 Task: Create a due date automation trigger when advanced on, on the tuesday of the week before a card is due add dates not starting next month at 11:00 AM.
Action: Mouse moved to (1397, 117)
Screenshot: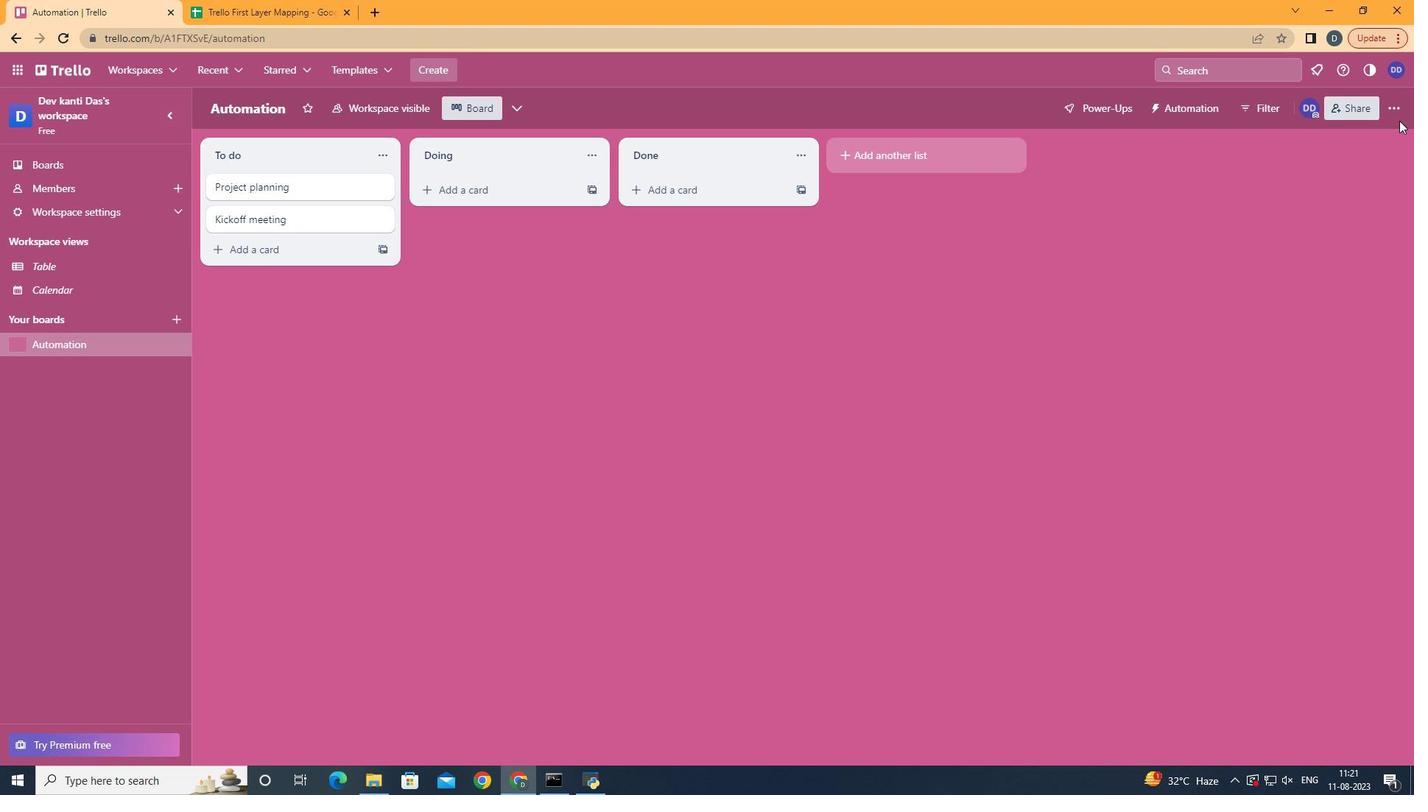 
Action: Mouse pressed left at (1397, 117)
Screenshot: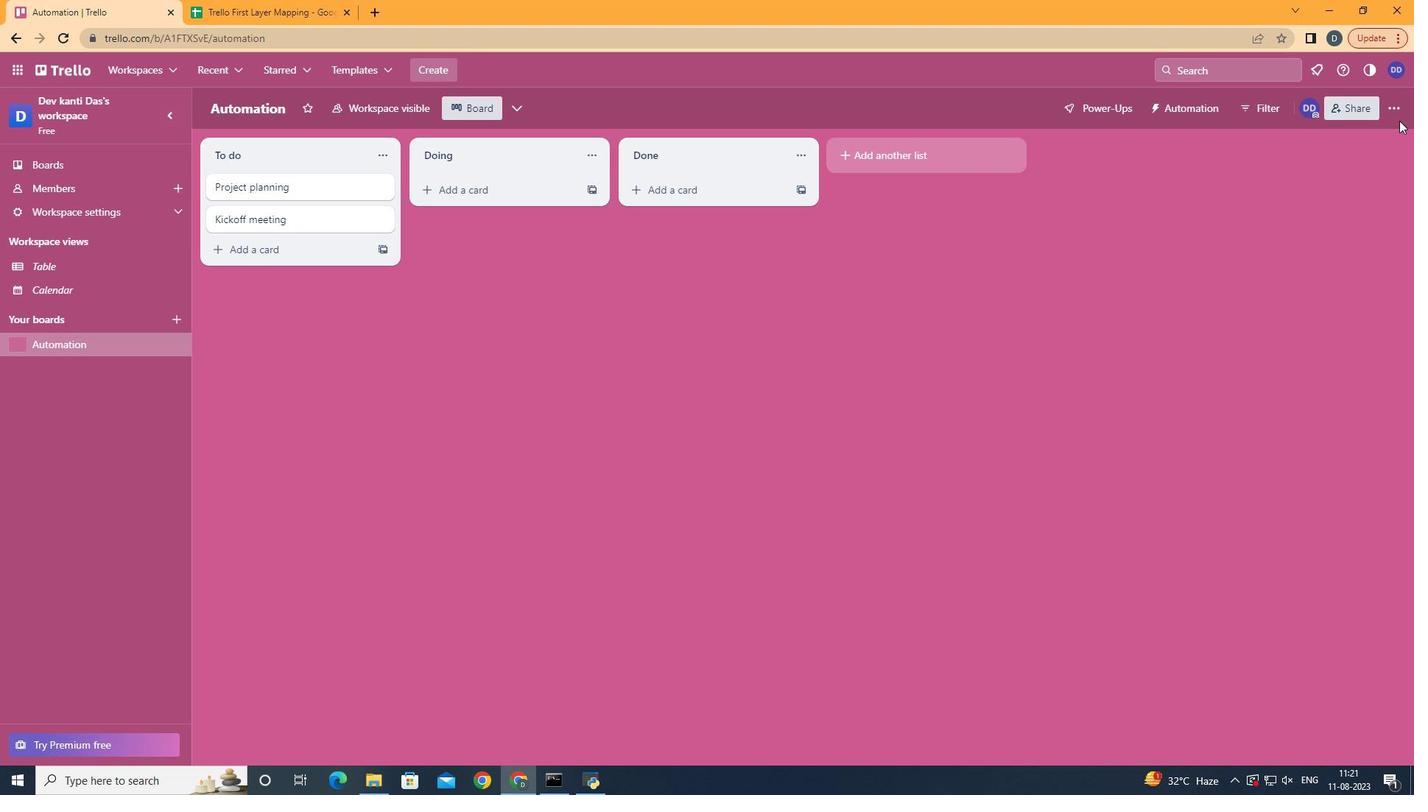 
Action: Mouse moved to (1397, 106)
Screenshot: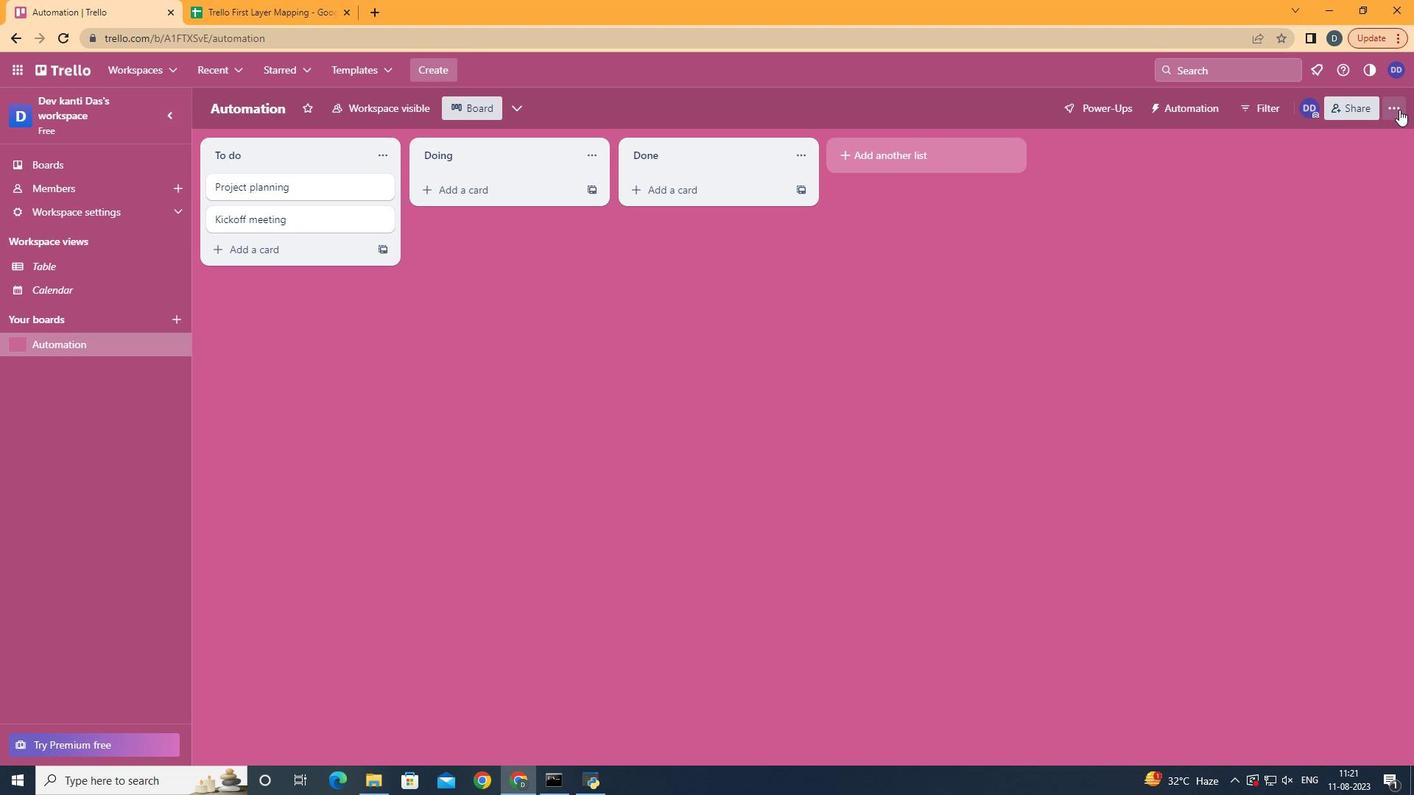 
Action: Mouse pressed left at (1397, 106)
Screenshot: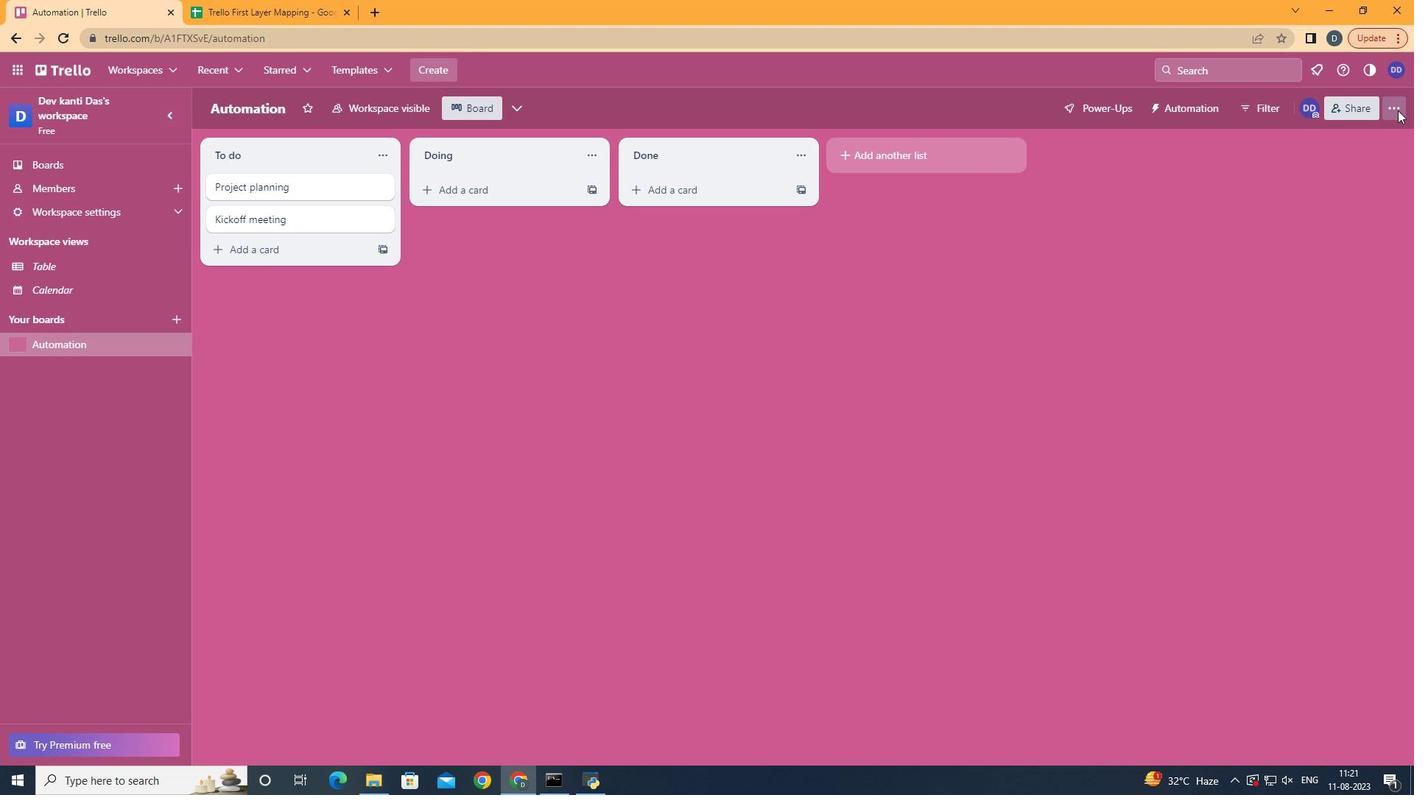 
Action: Mouse moved to (1292, 301)
Screenshot: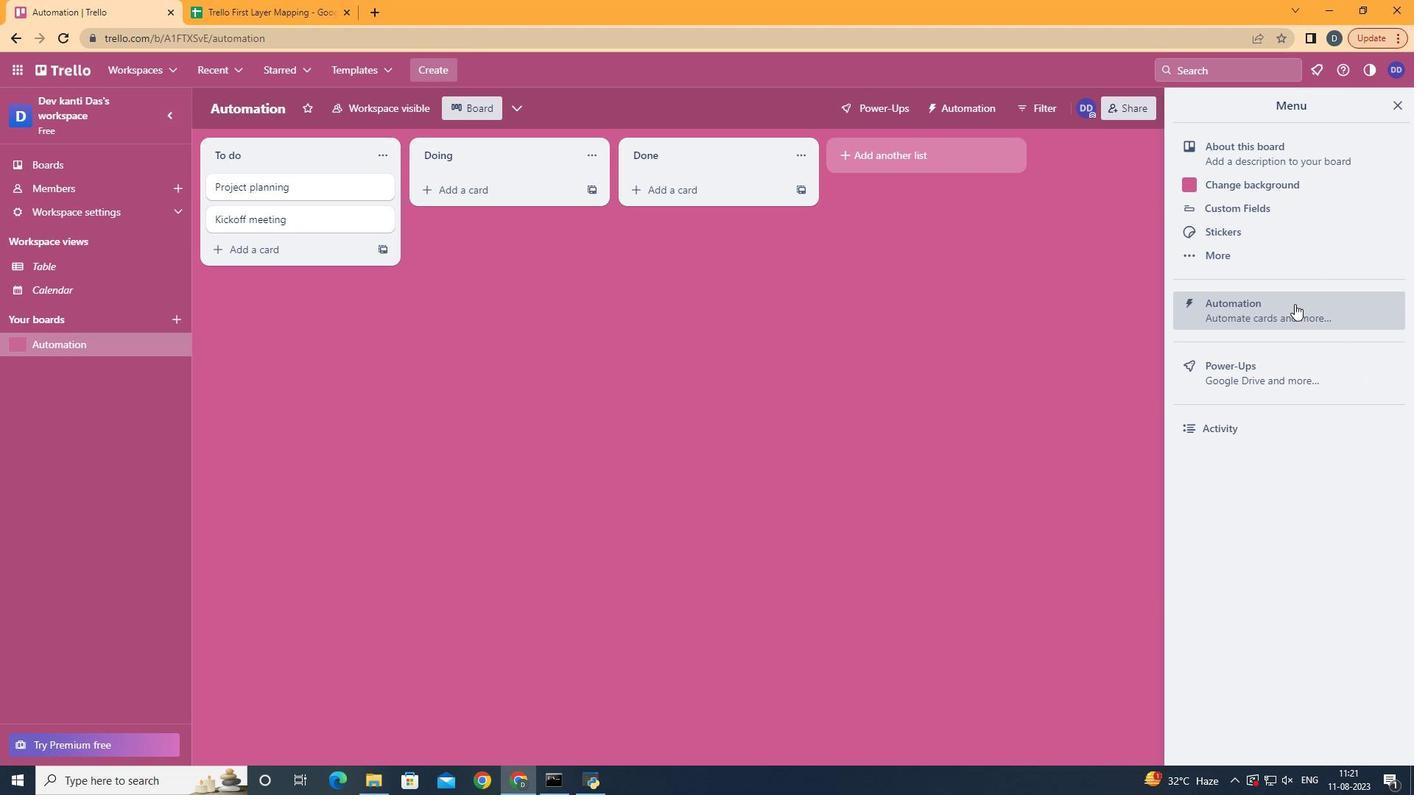 
Action: Mouse pressed left at (1292, 301)
Screenshot: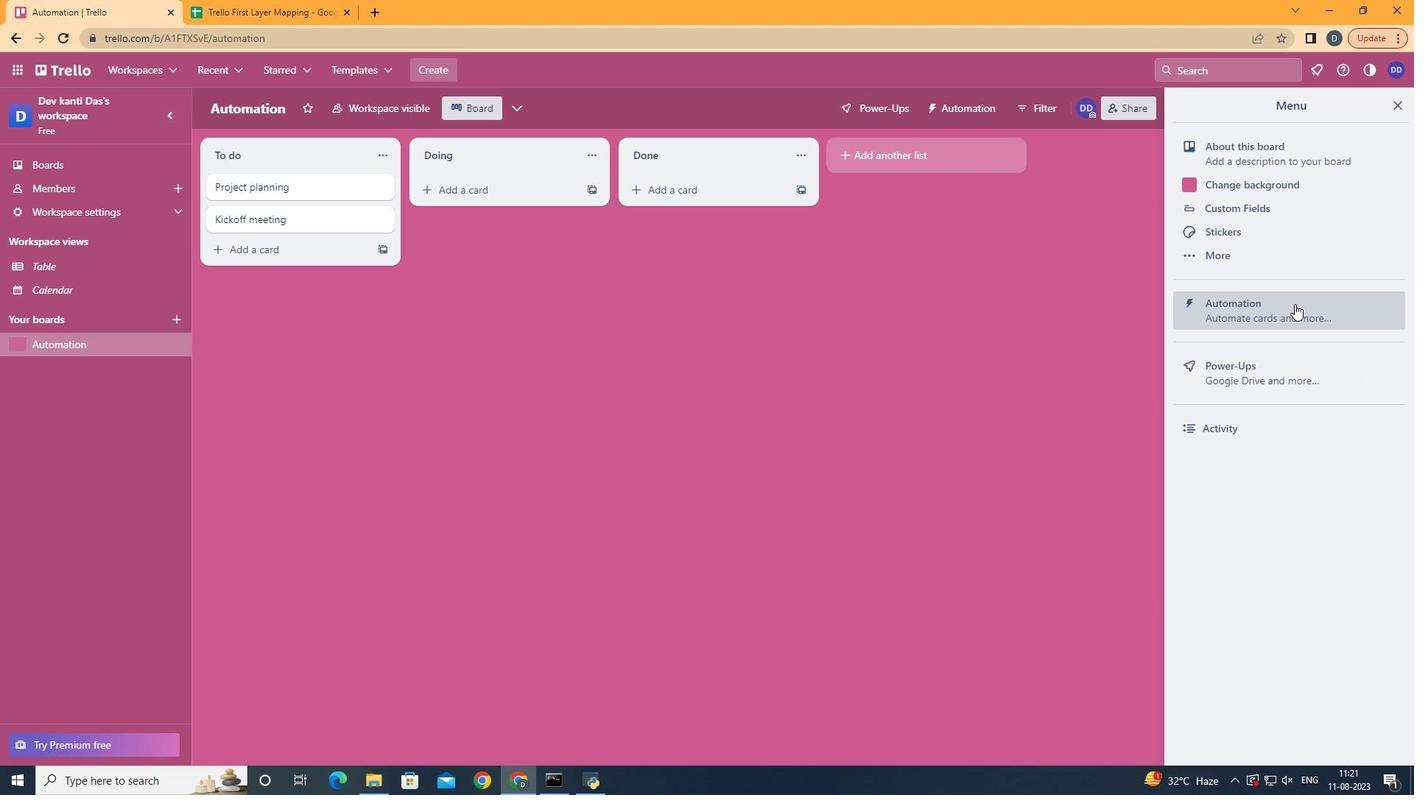 
Action: Mouse moved to (272, 290)
Screenshot: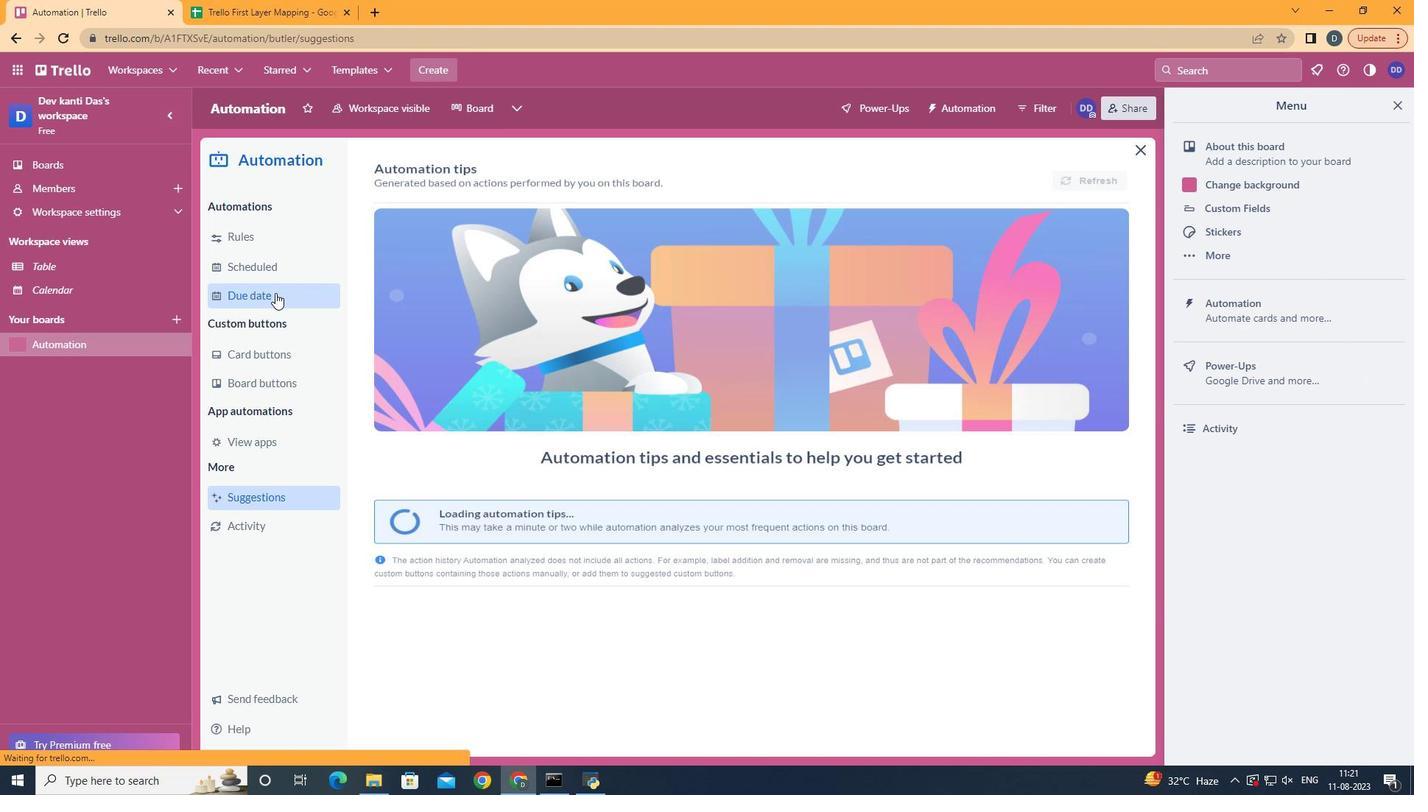 
Action: Mouse pressed left at (272, 290)
Screenshot: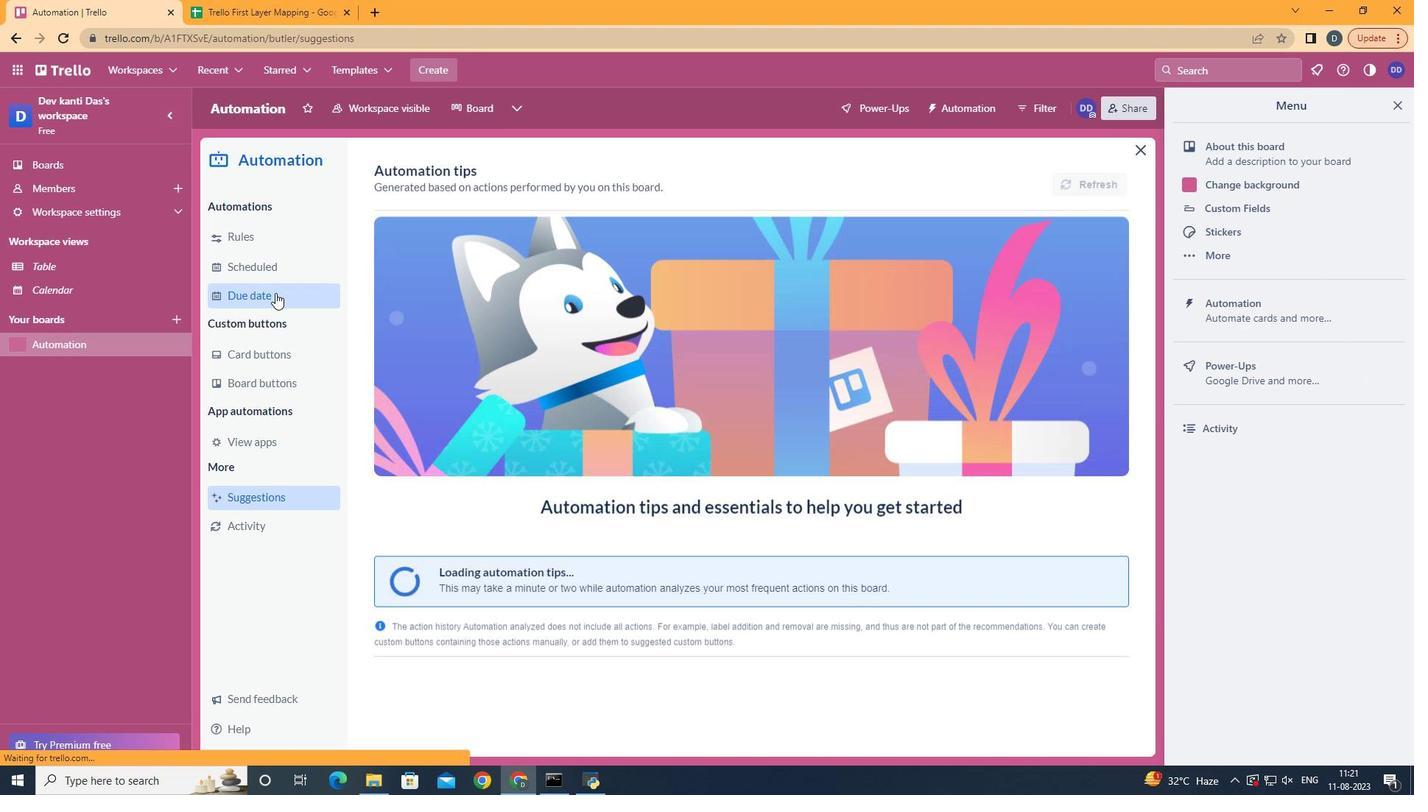
Action: Mouse moved to (1014, 182)
Screenshot: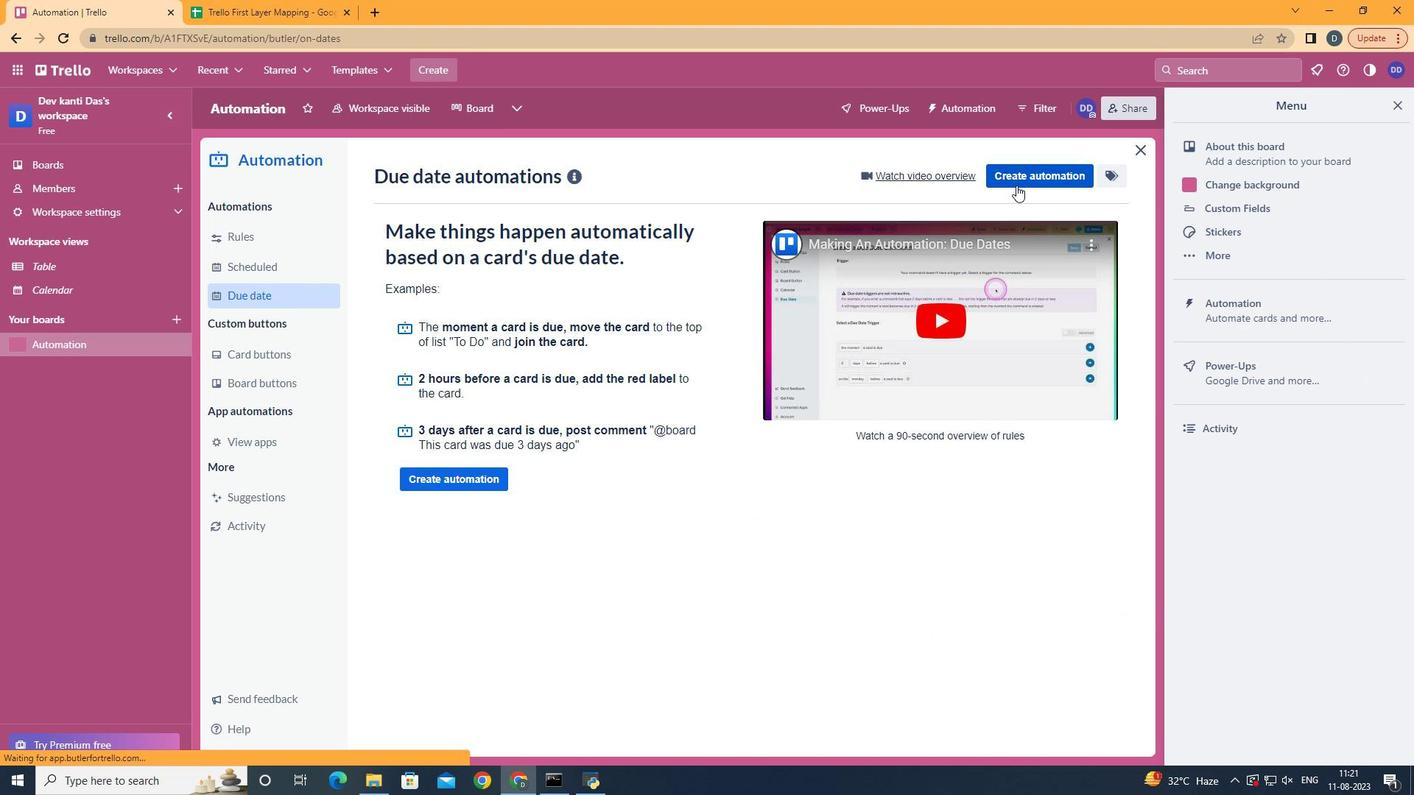 
Action: Mouse pressed left at (1014, 182)
Screenshot: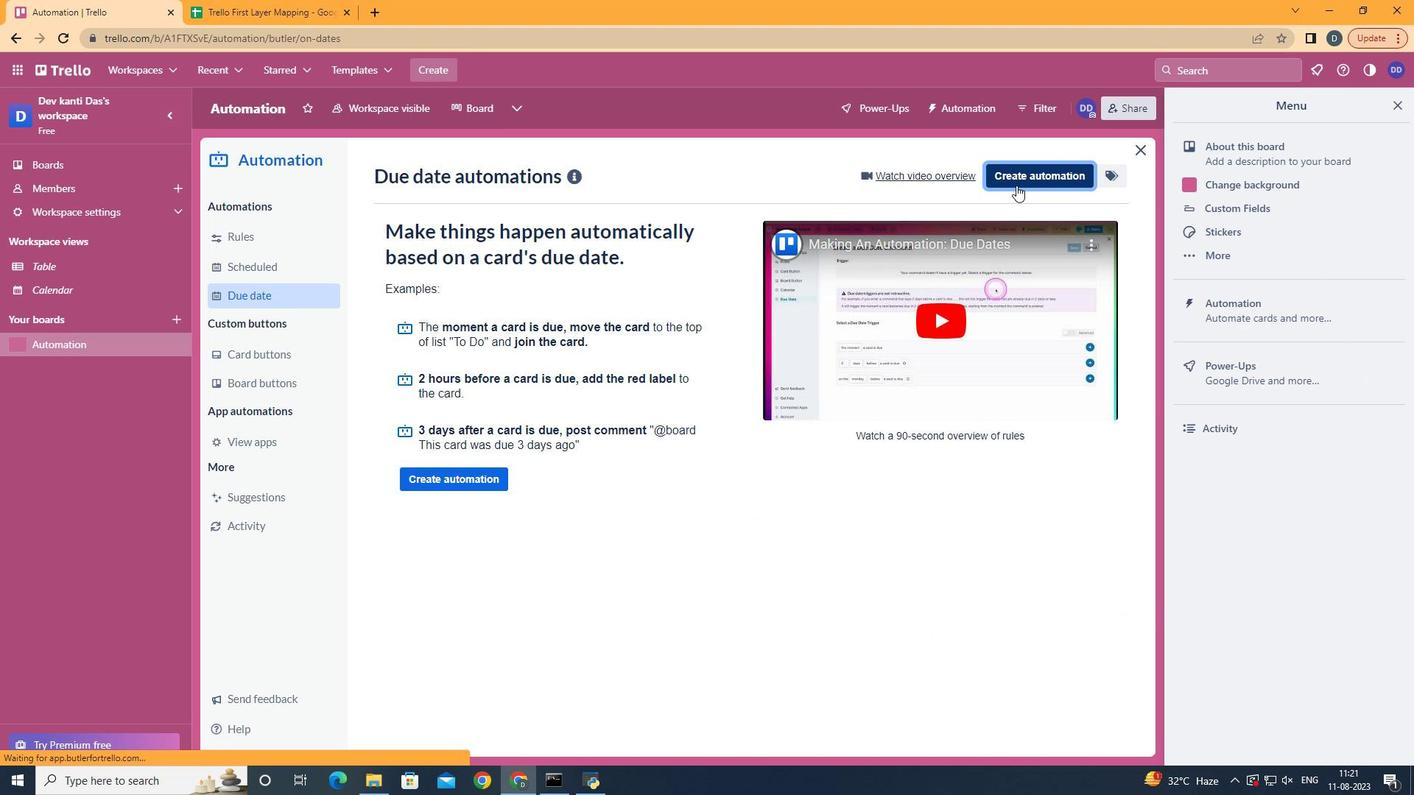 
Action: Mouse moved to (788, 315)
Screenshot: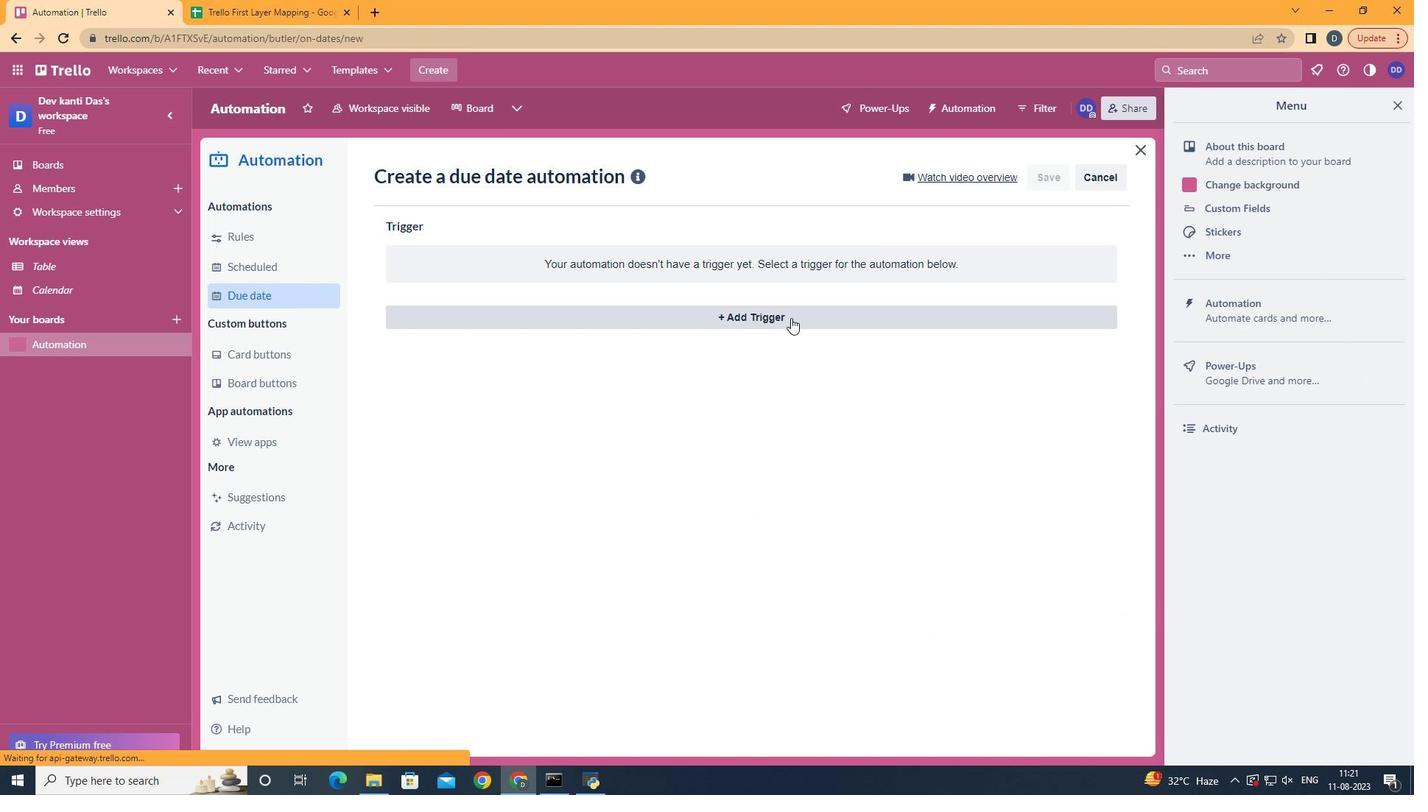 
Action: Mouse pressed left at (788, 315)
Screenshot: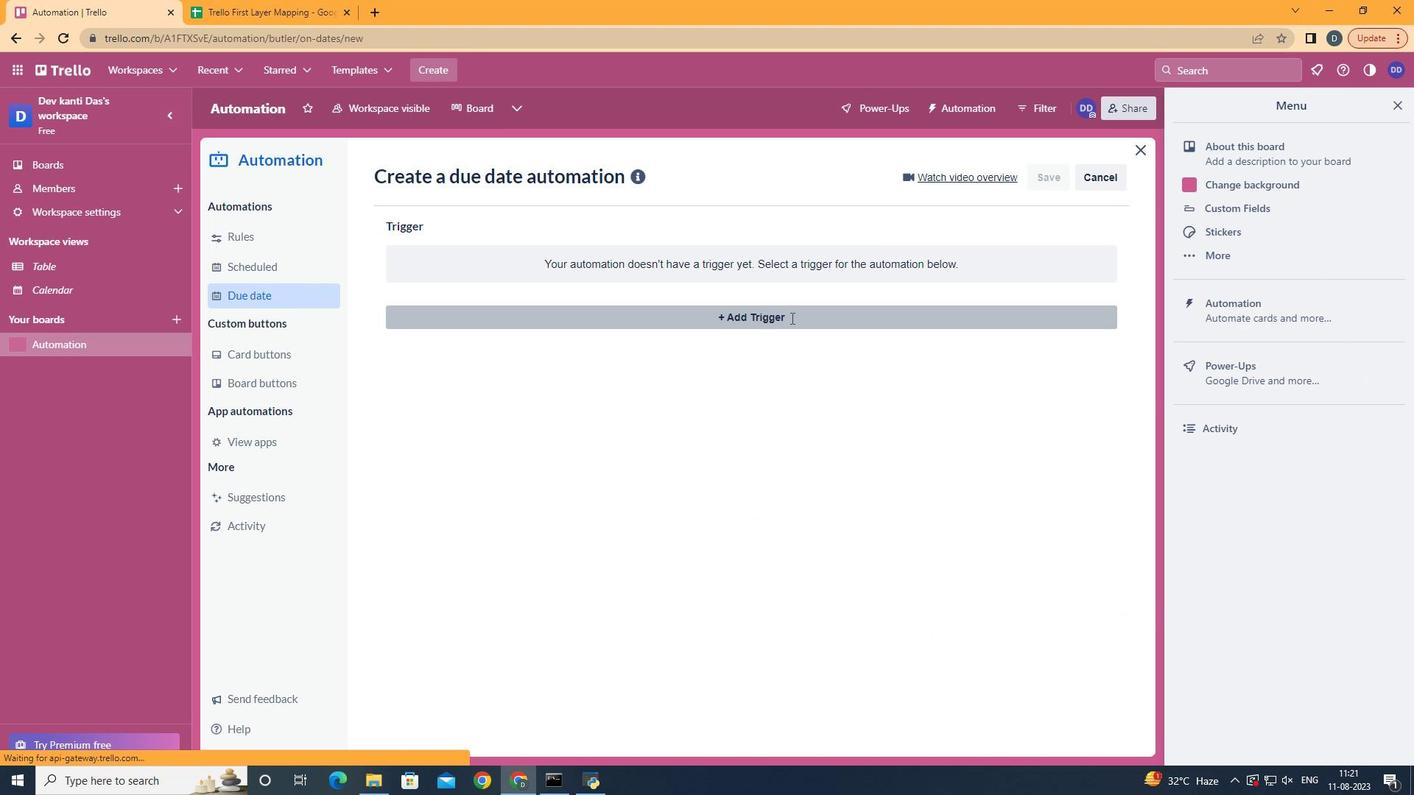
Action: Mouse moved to (486, 413)
Screenshot: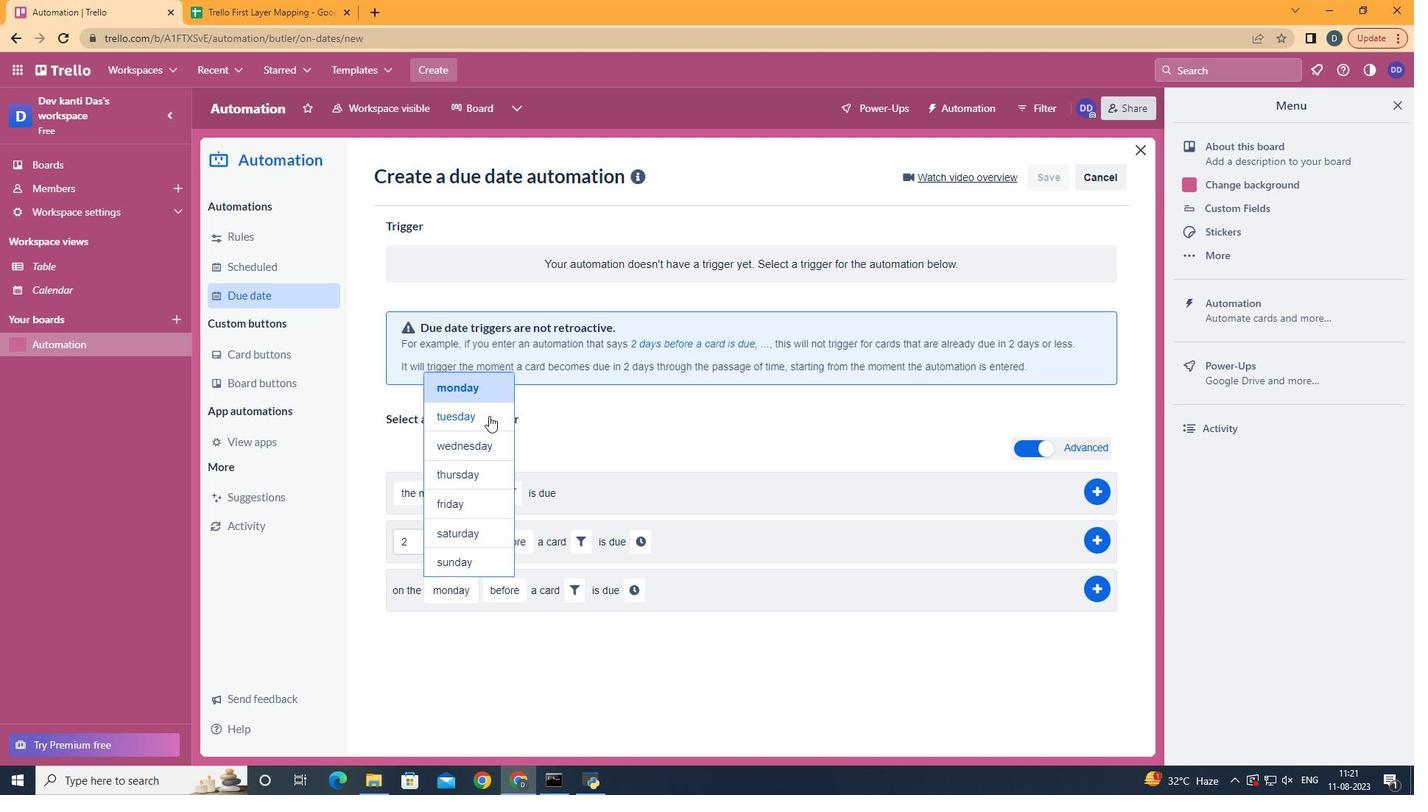 
Action: Mouse pressed left at (486, 413)
Screenshot: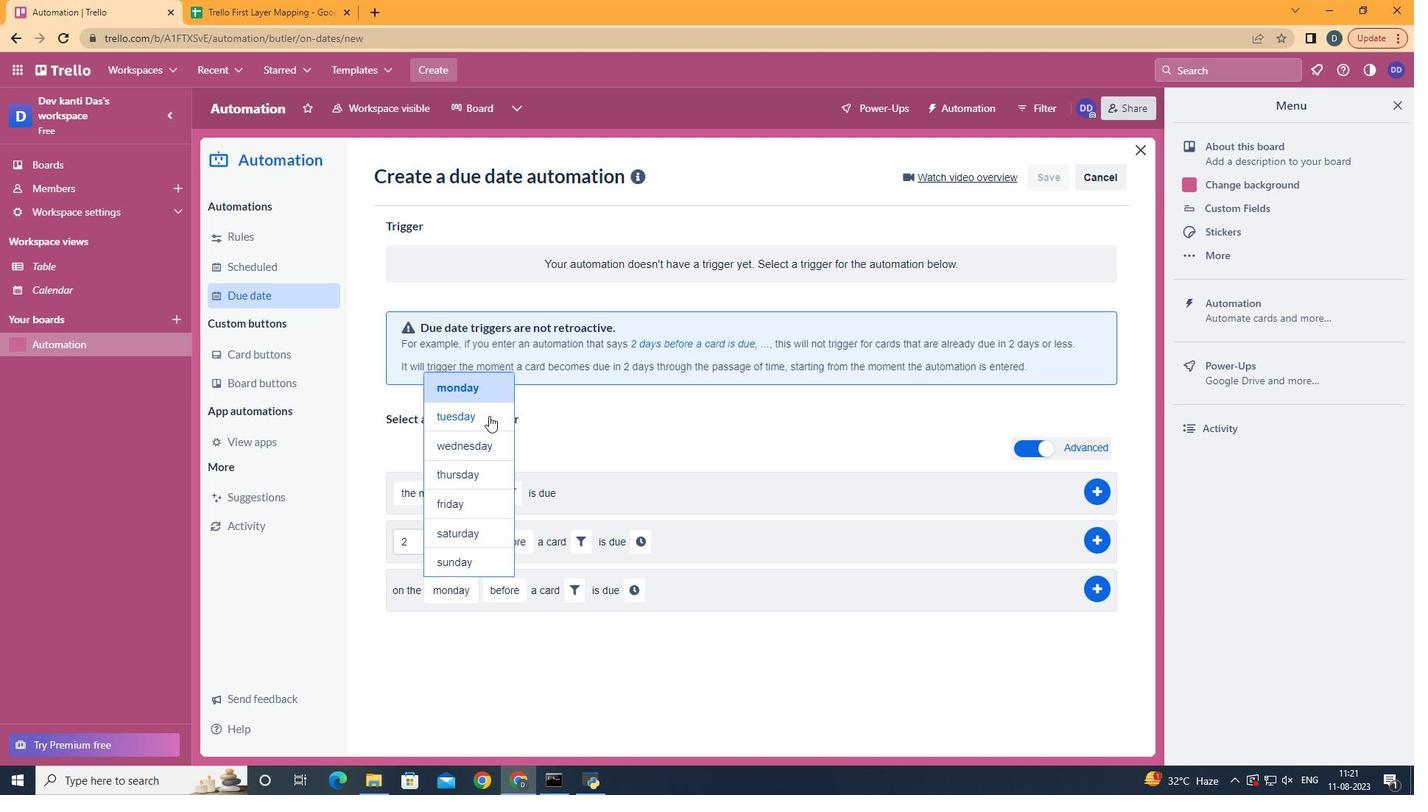 
Action: Mouse moved to (521, 698)
Screenshot: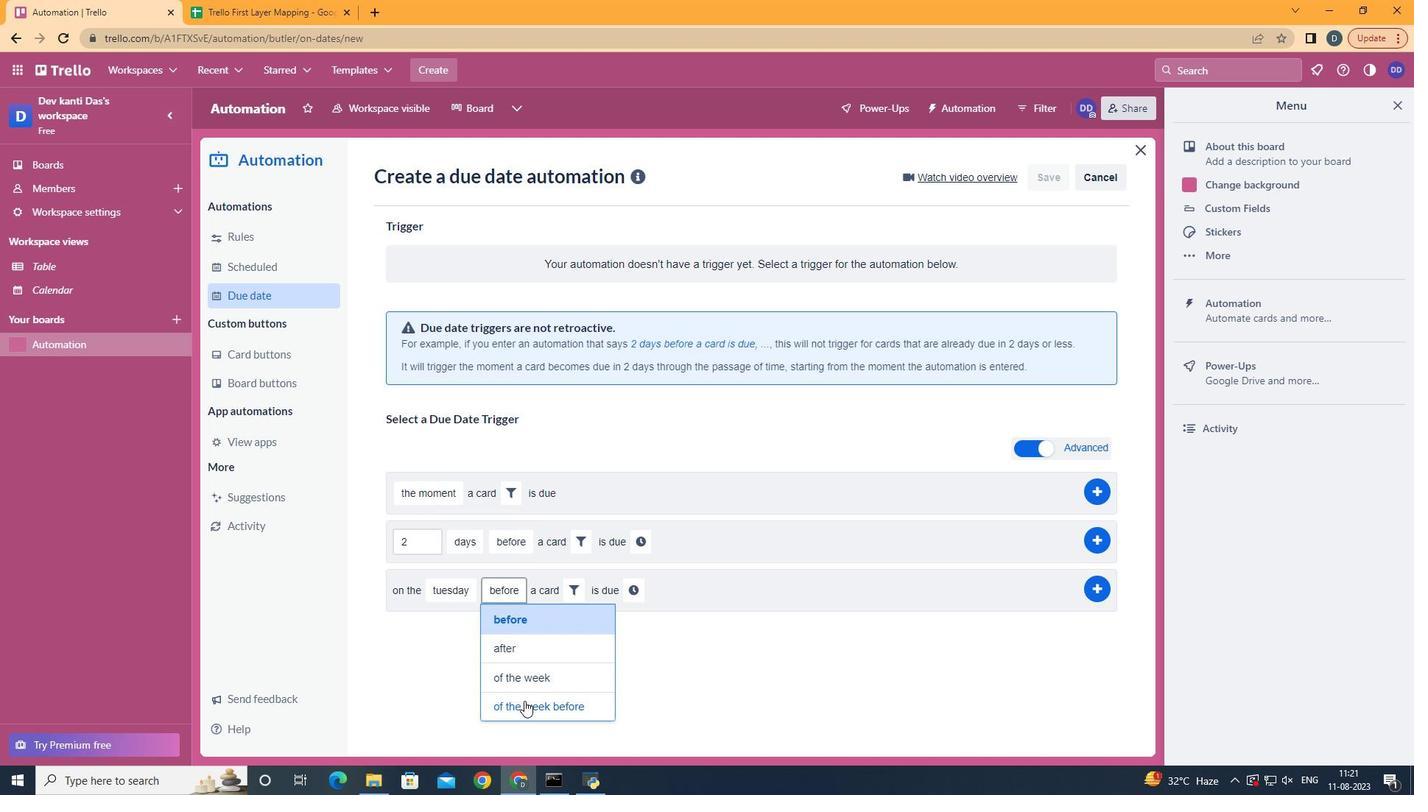 
Action: Mouse pressed left at (521, 698)
Screenshot: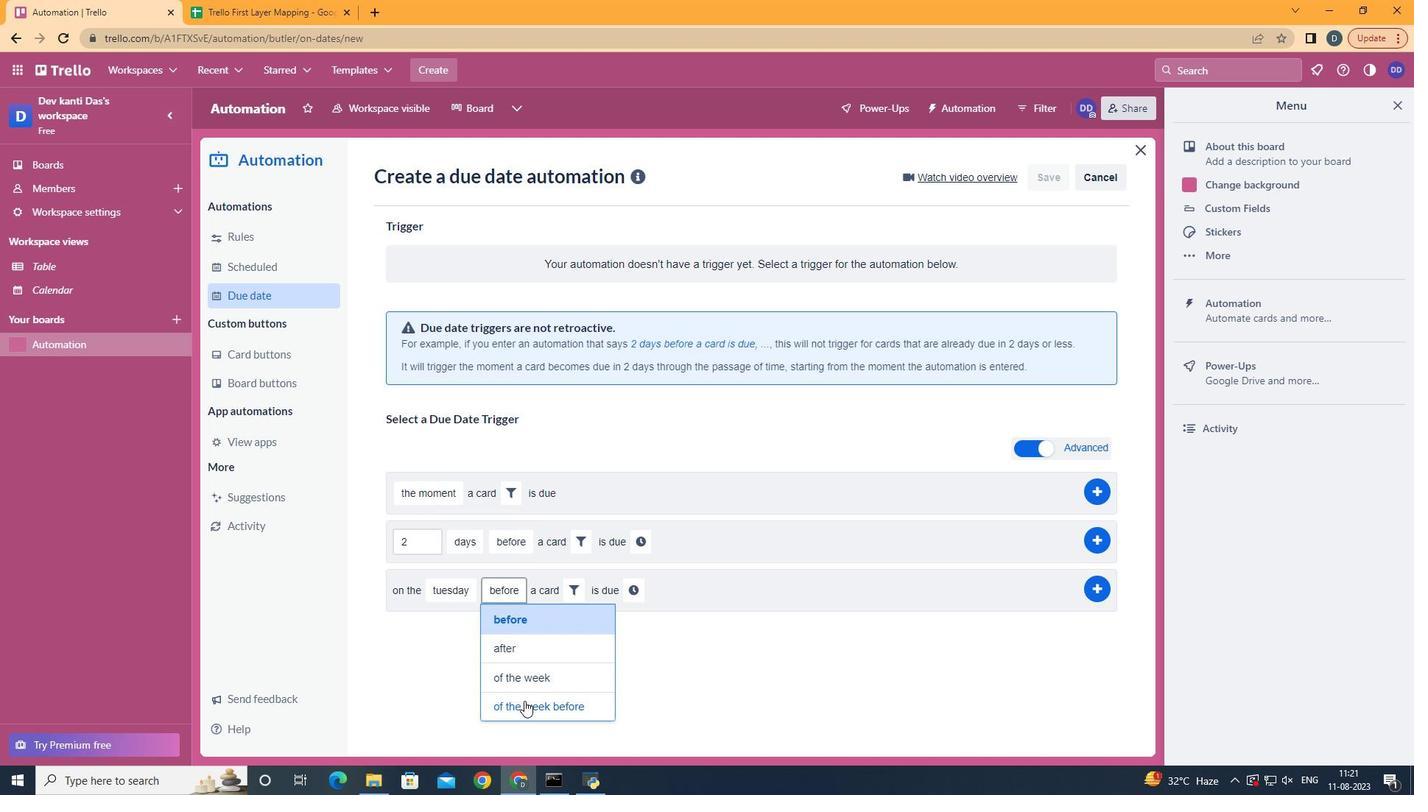 
Action: Mouse moved to (635, 592)
Screenshot: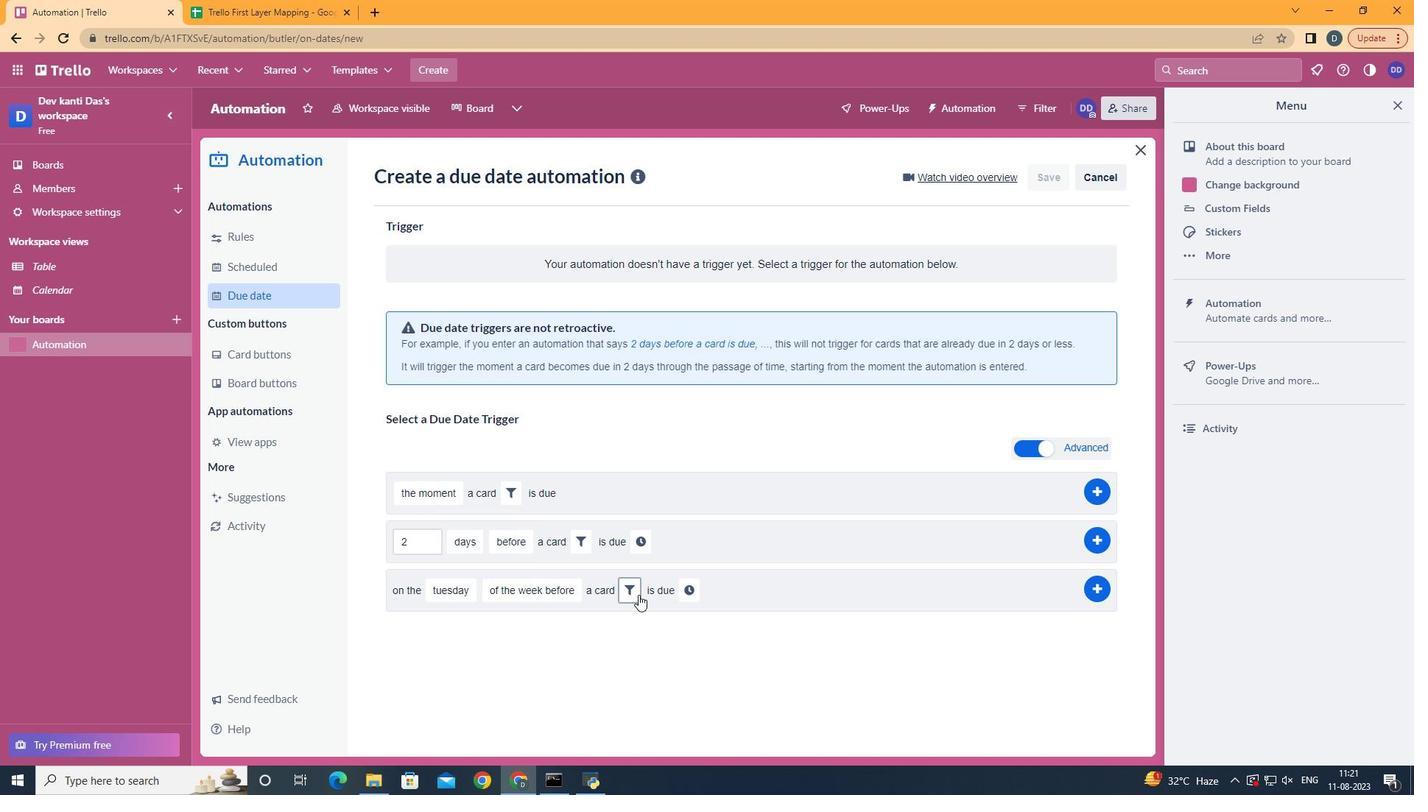 
Action: Mouse pressed left at (635, 592)
Screenshot: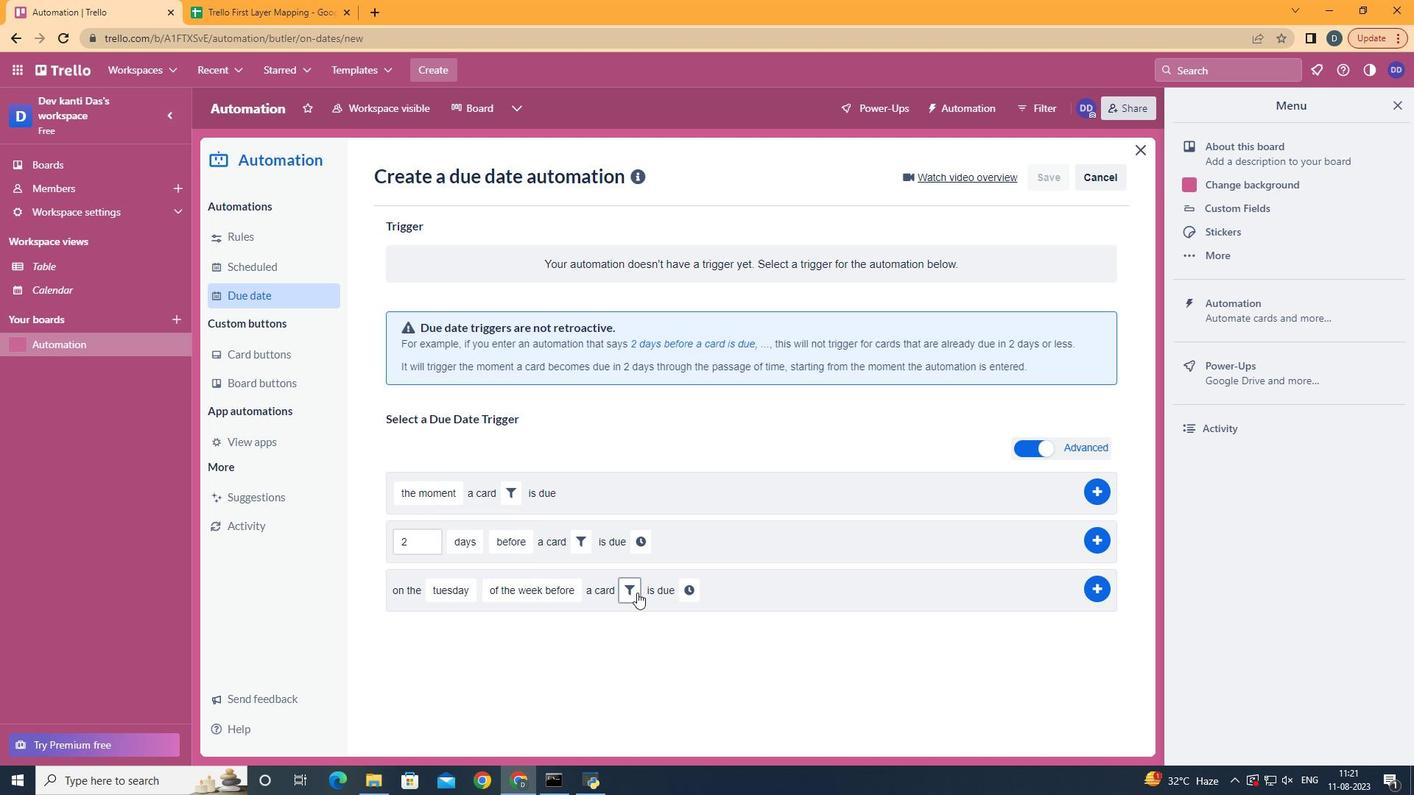 
Action: Mouse moved to (713, 633)
Screenshot: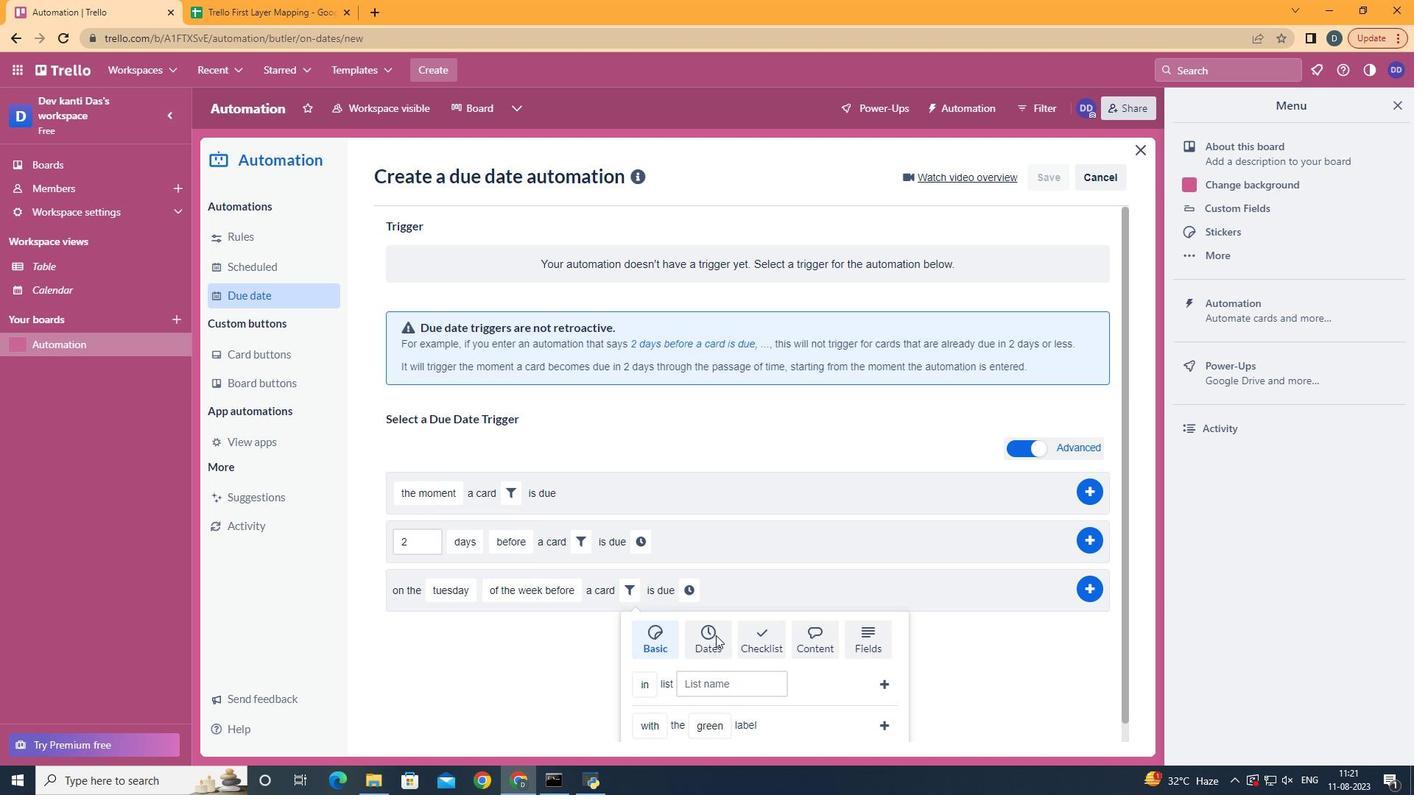 
Action: Mouse pressed left at (713, 633)
Screenshot: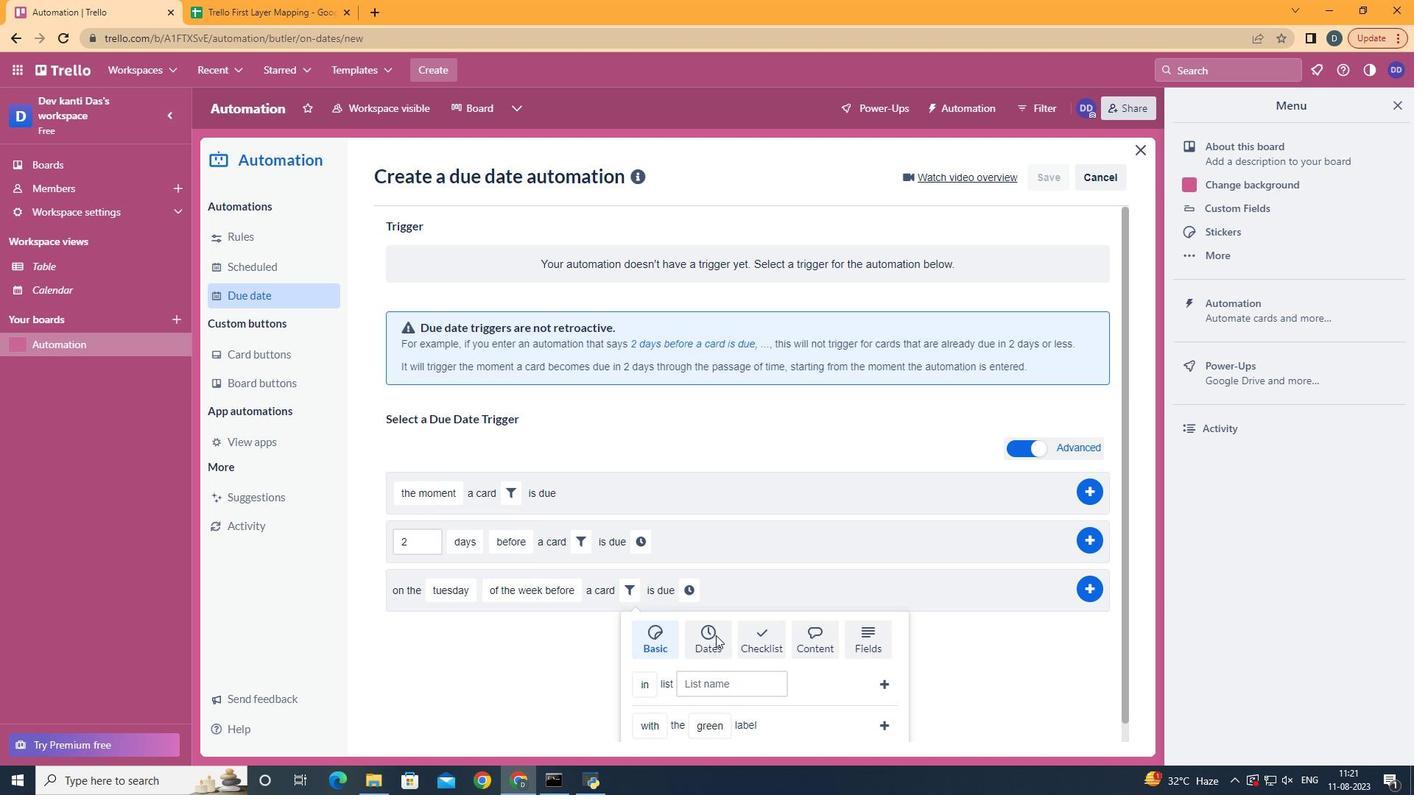 
Action: Mouse moved to (712, 633)
Screenshot: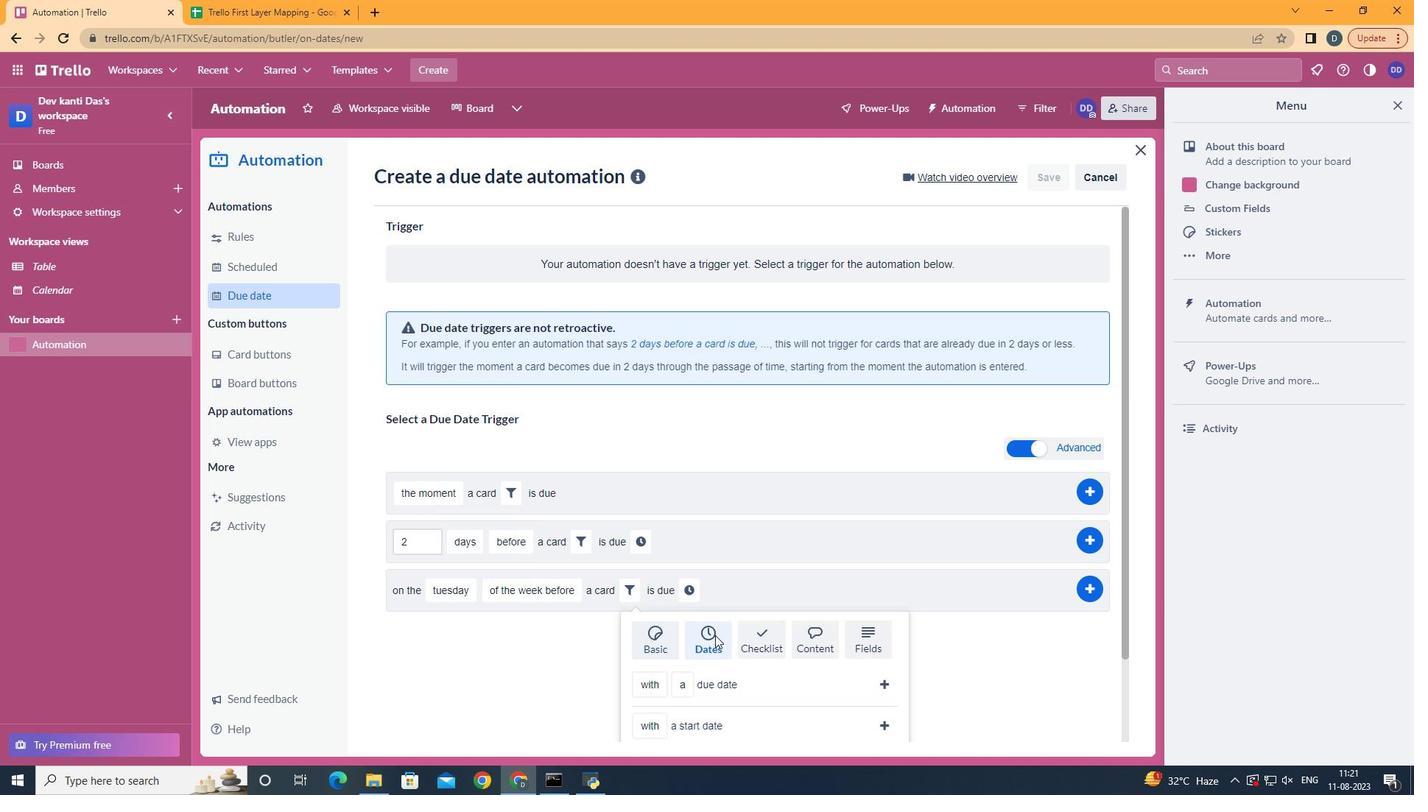 
Action: Mouse scrolled (712, 632) with delta (0, 0)
Screenshot: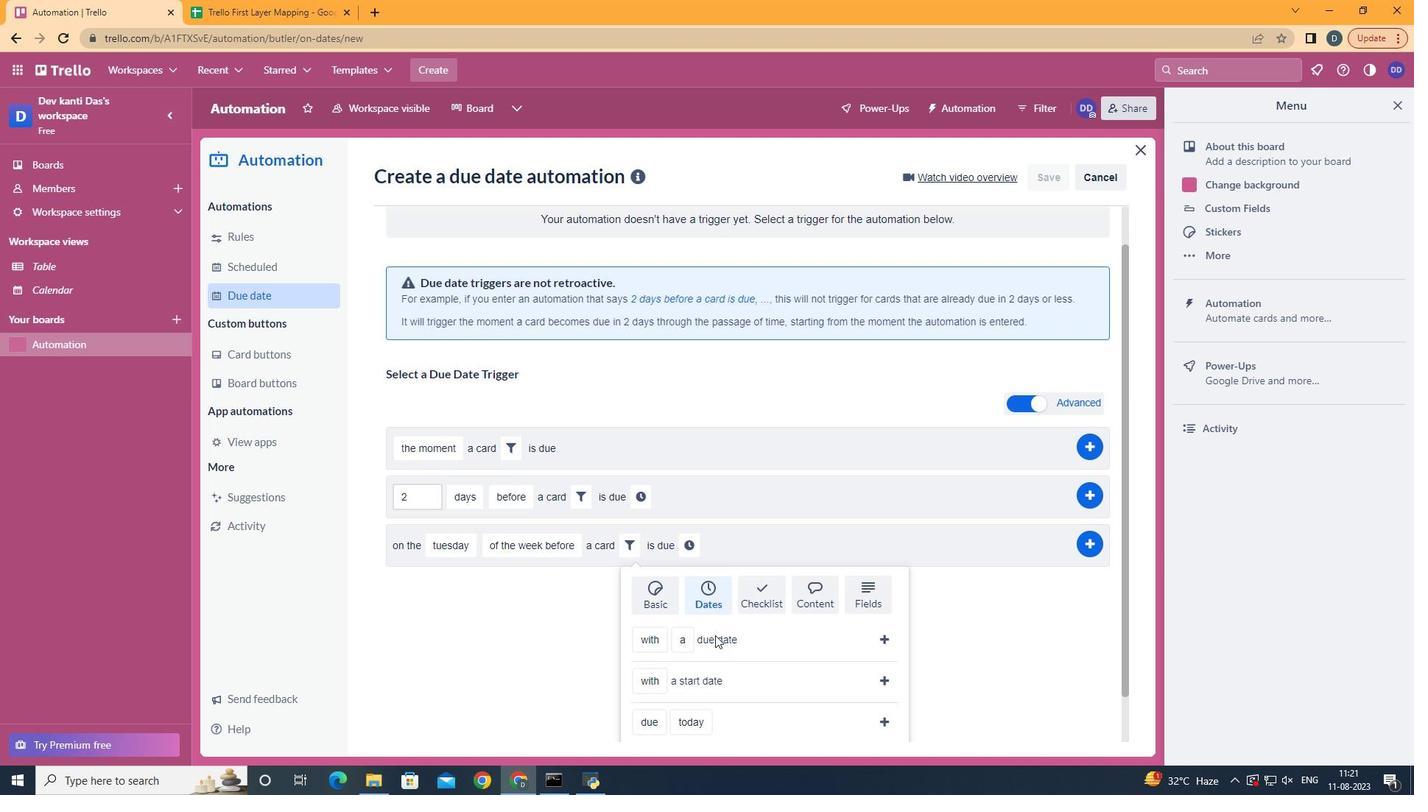 
Action: Mouse scrolled (712, 632) with delta (0, 0)
Screenshot: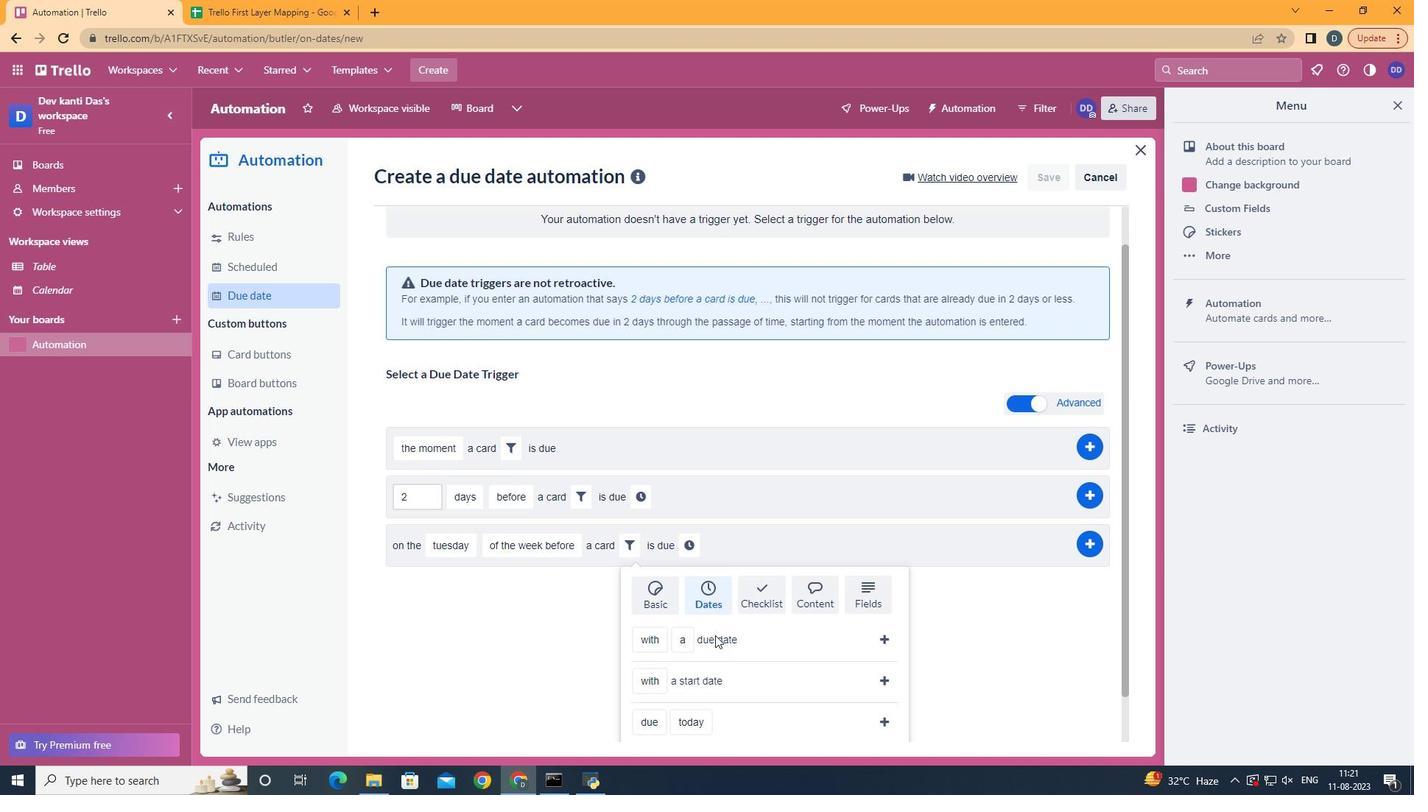 
Action: Mouse scrolled (712, 632) with delta (0, 0)
Screenshot: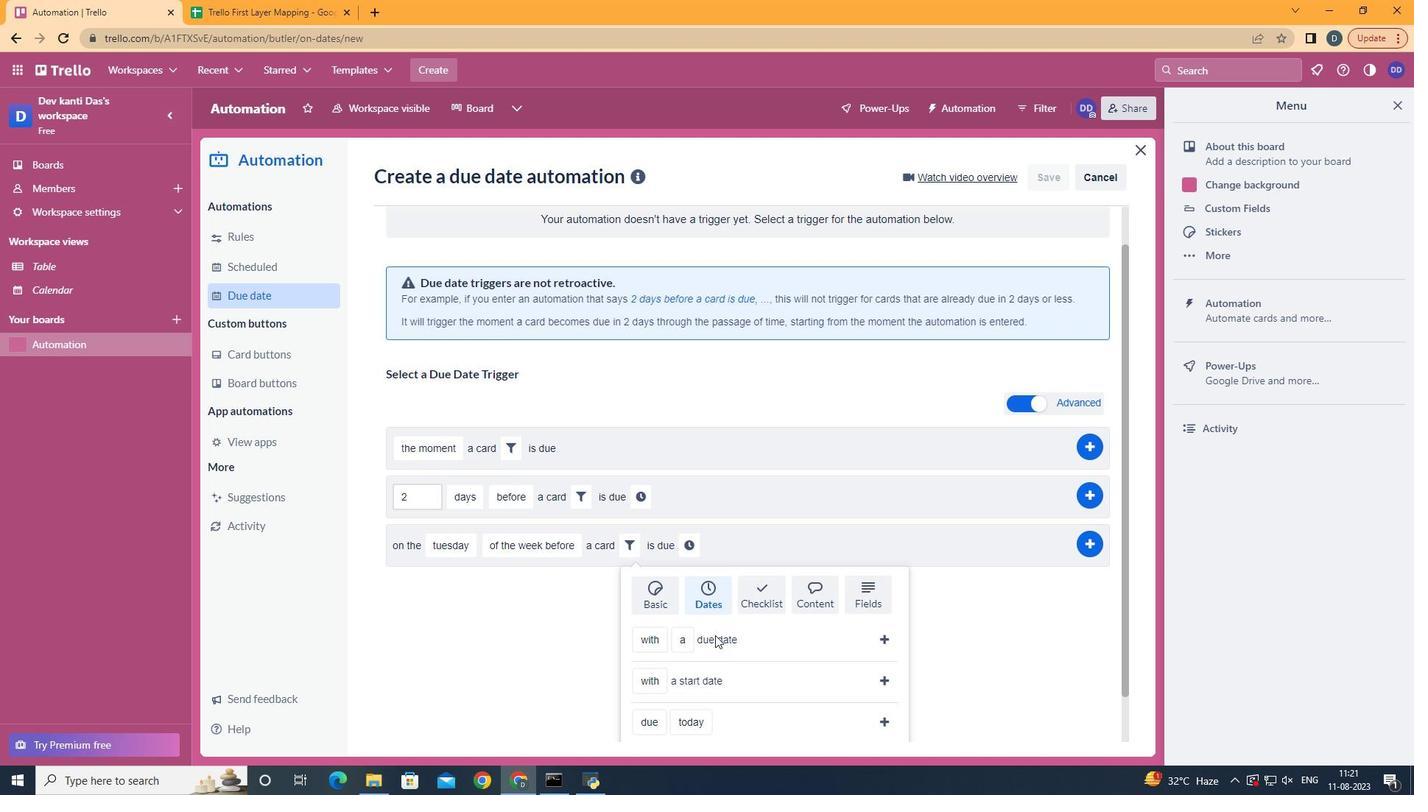 
Action: Mouse scrolled (712, 632) with delta (0, 0)
Screenshot: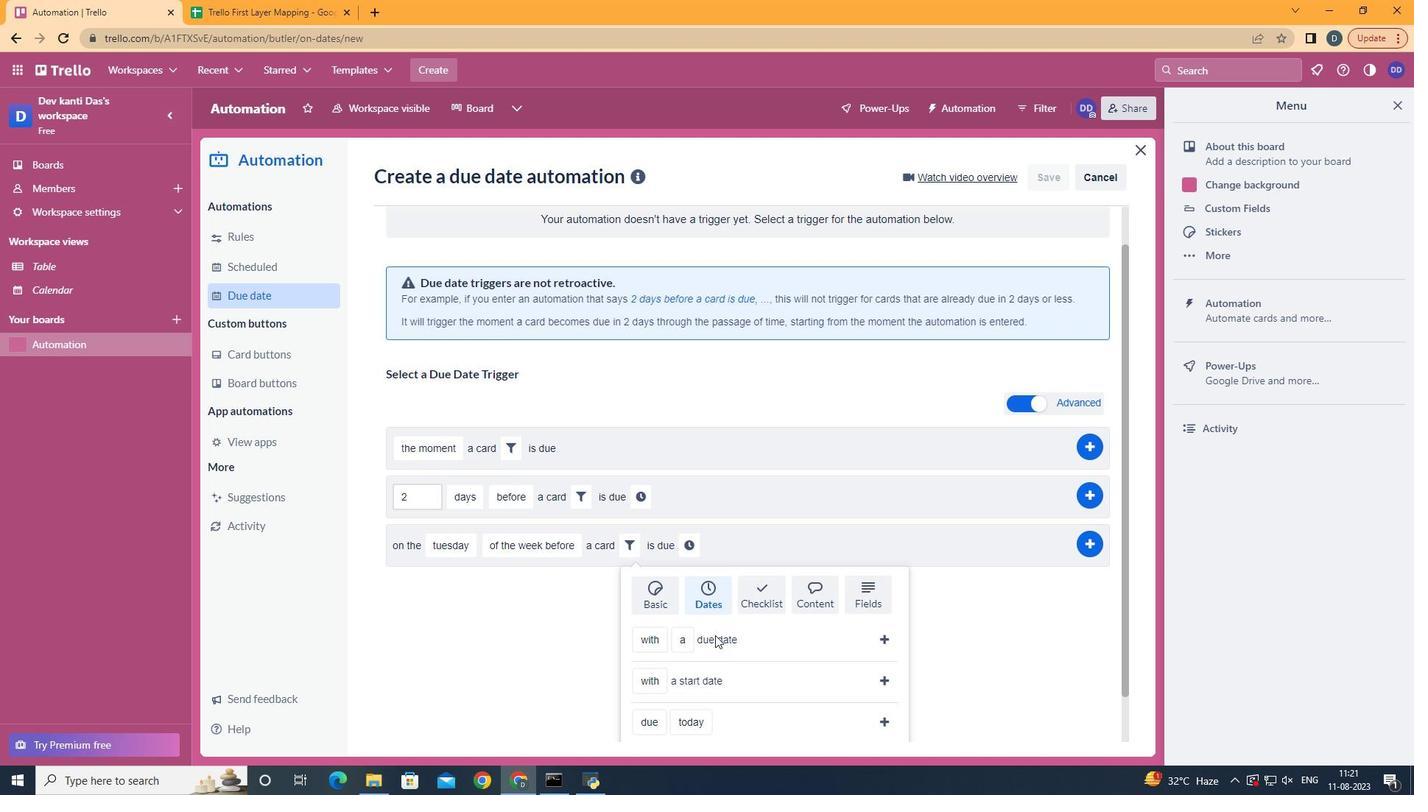 
Action: Mouse moved to (669, 637)
Screenshot: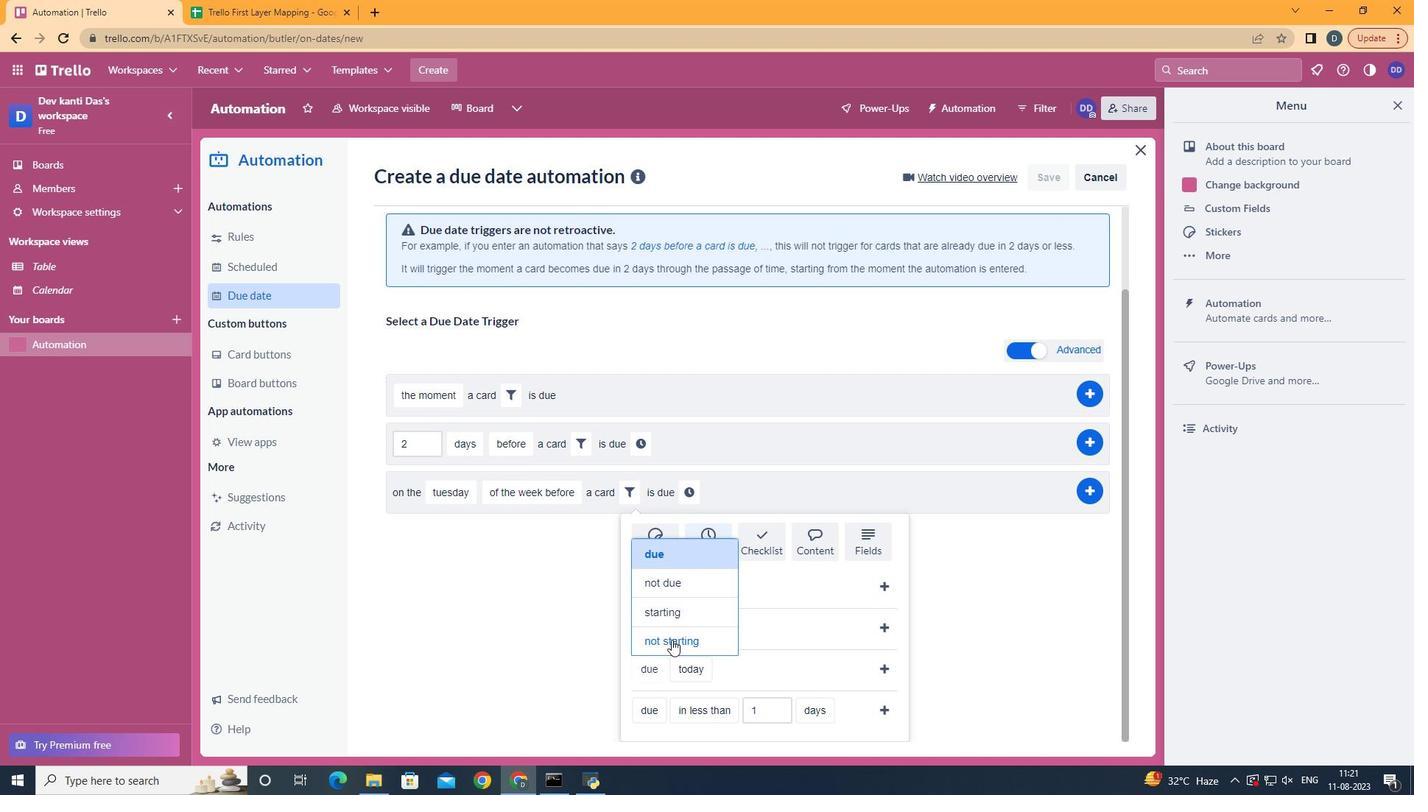 
Action: Mouse pressed left at (669, 637)
Screenshot: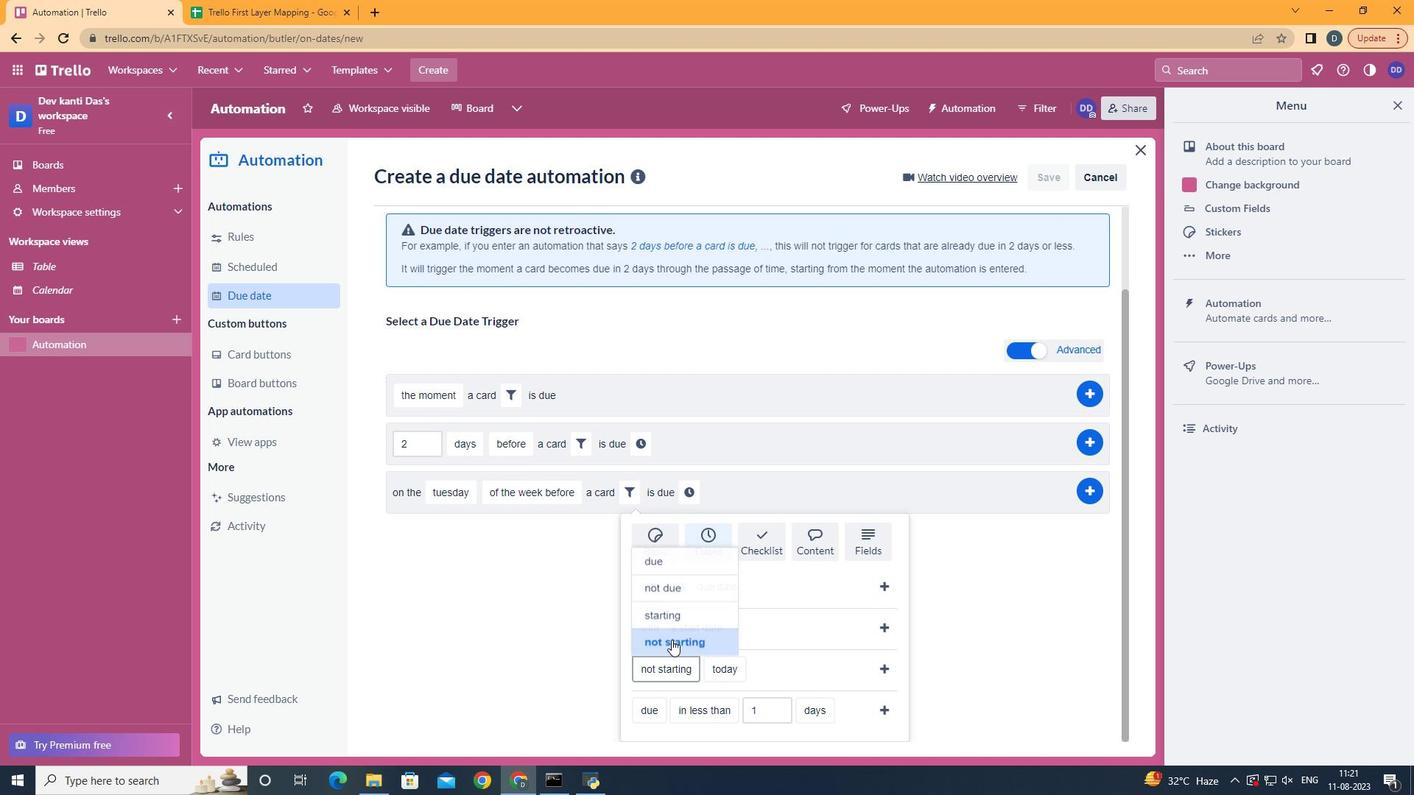 
Action: Mouse moved to (759, 636)
Screenshot: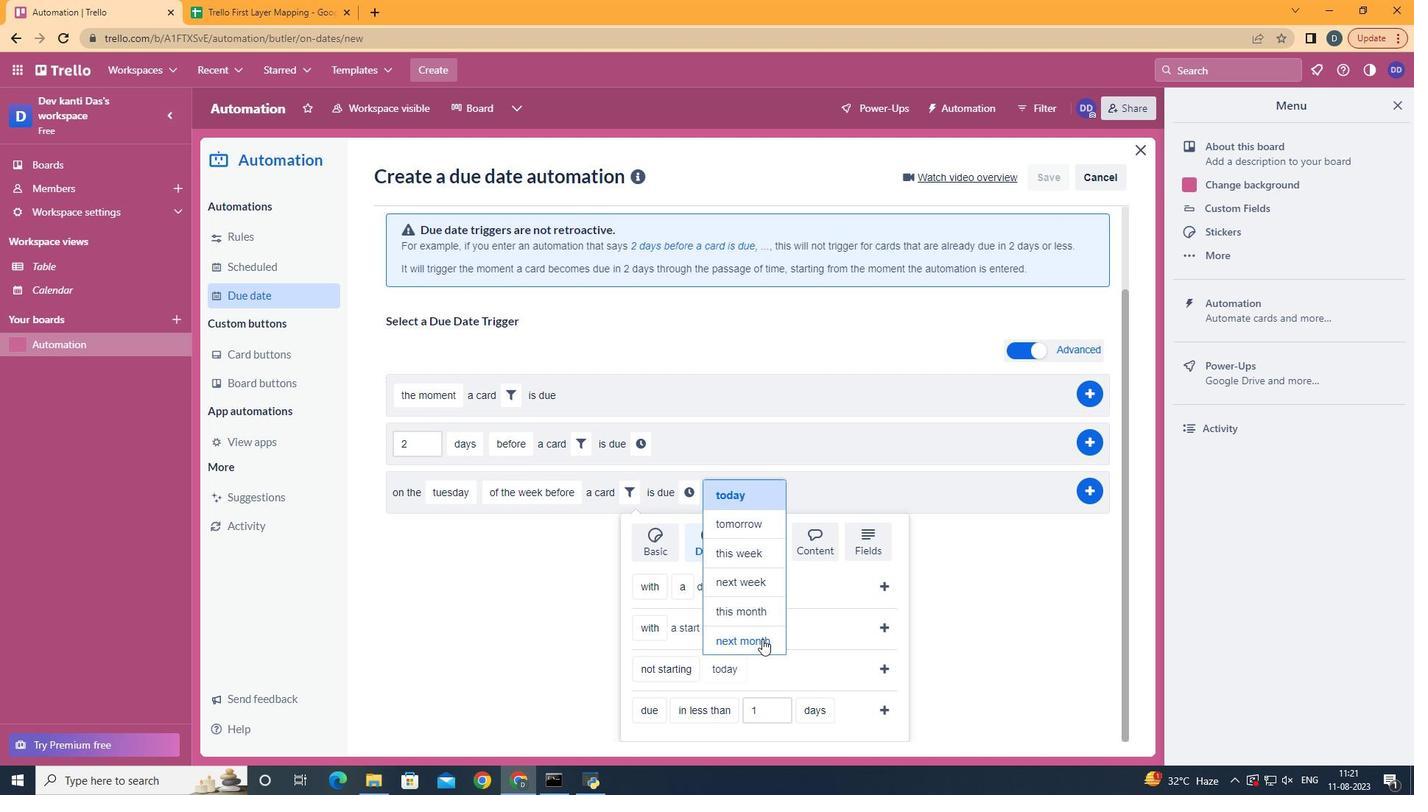 
Action: Mouse pressed left at (759, 636)
Screenshot: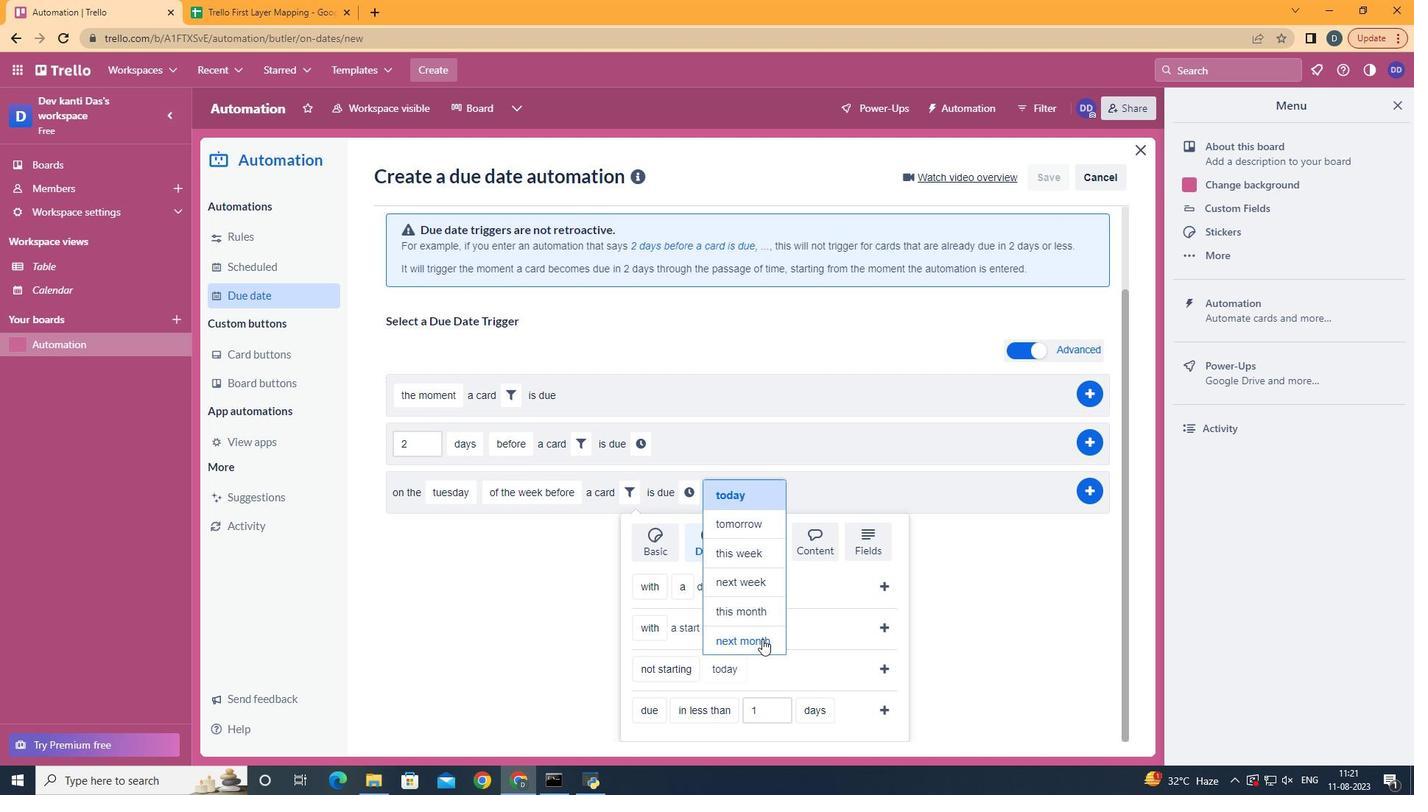 
Action: Mouse moved to (884, 657)
Screenshot: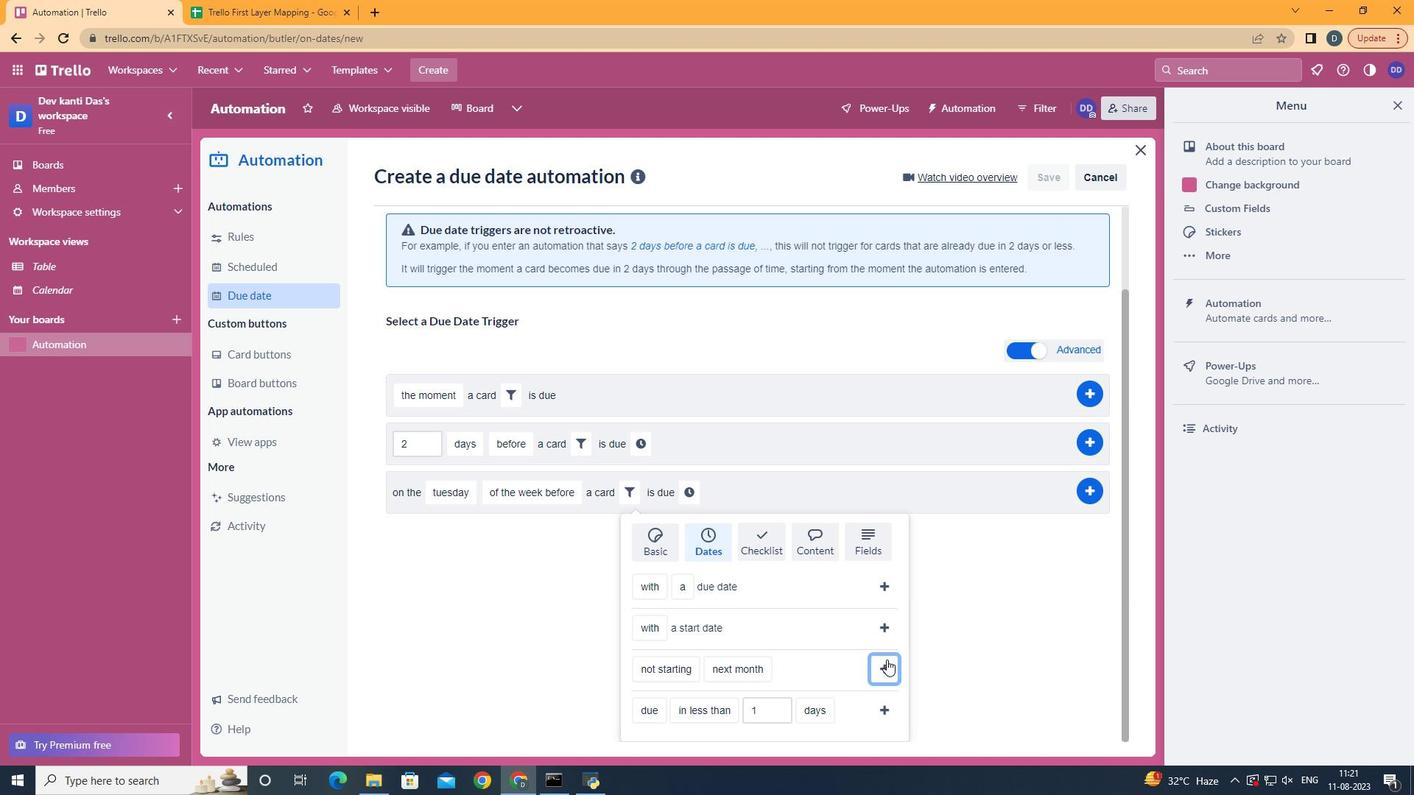 
Action: Mouse pressed left at (884, 657)
Screenshot: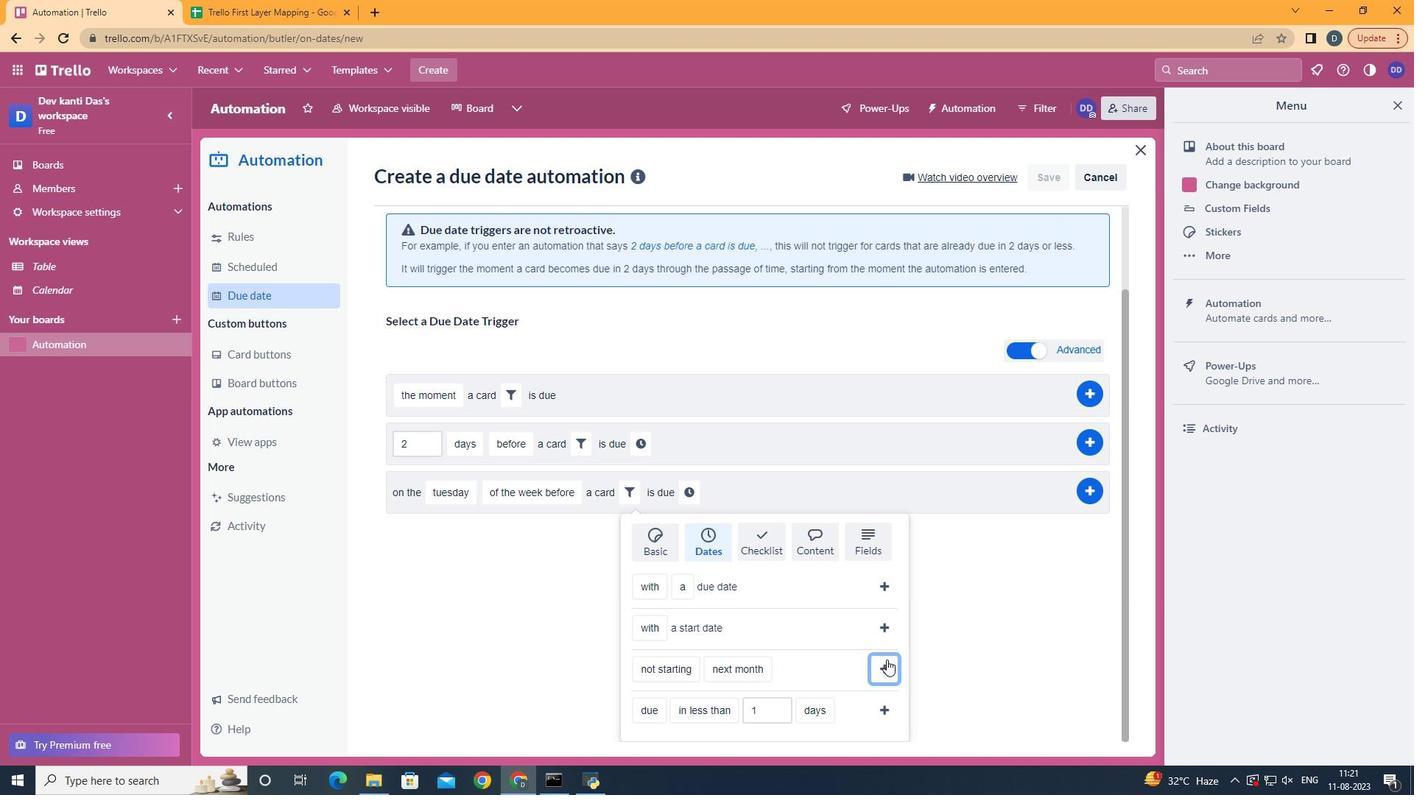
Action: Mouse moved to (831, 589)
Screenshot: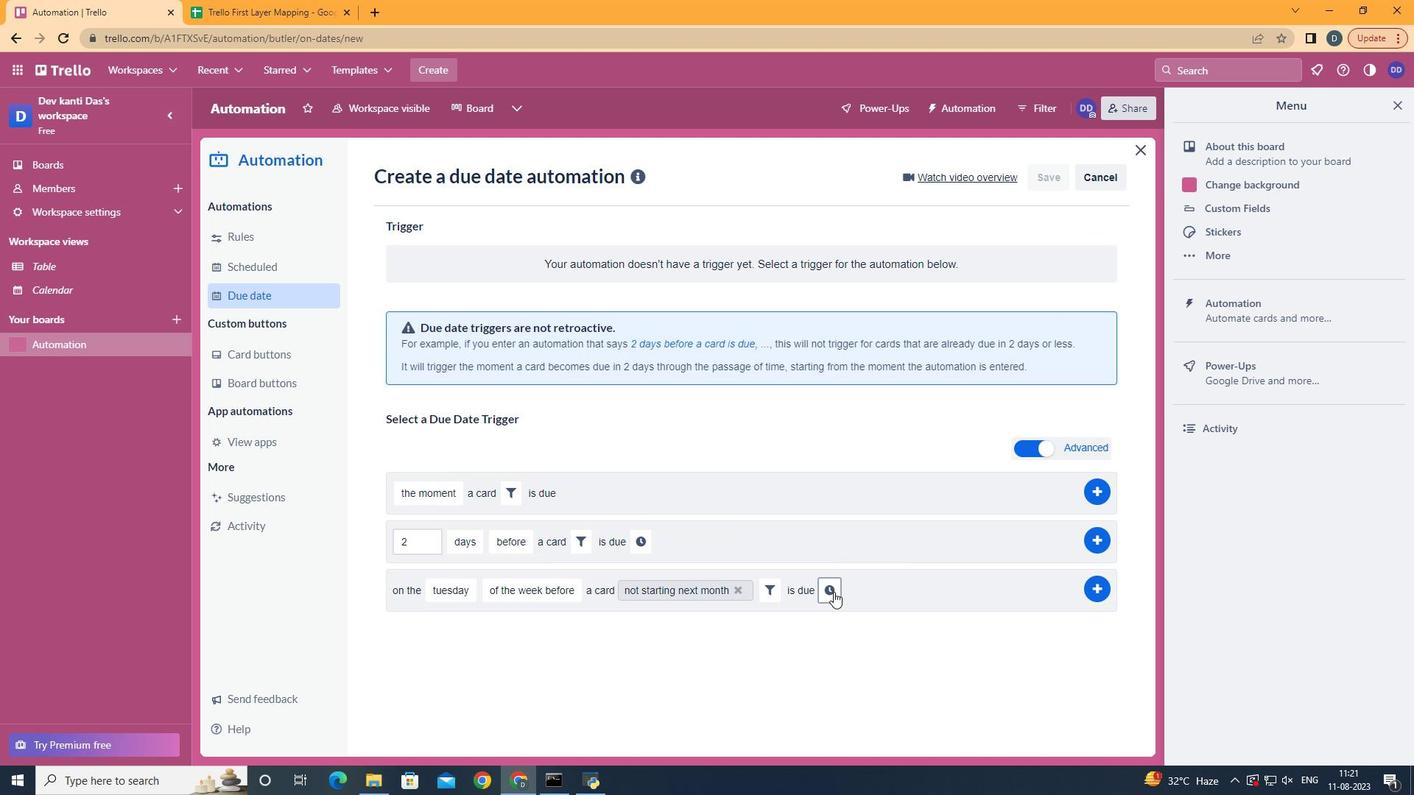 
Action: Mouse pressed left at (831, 589)
Screenshot: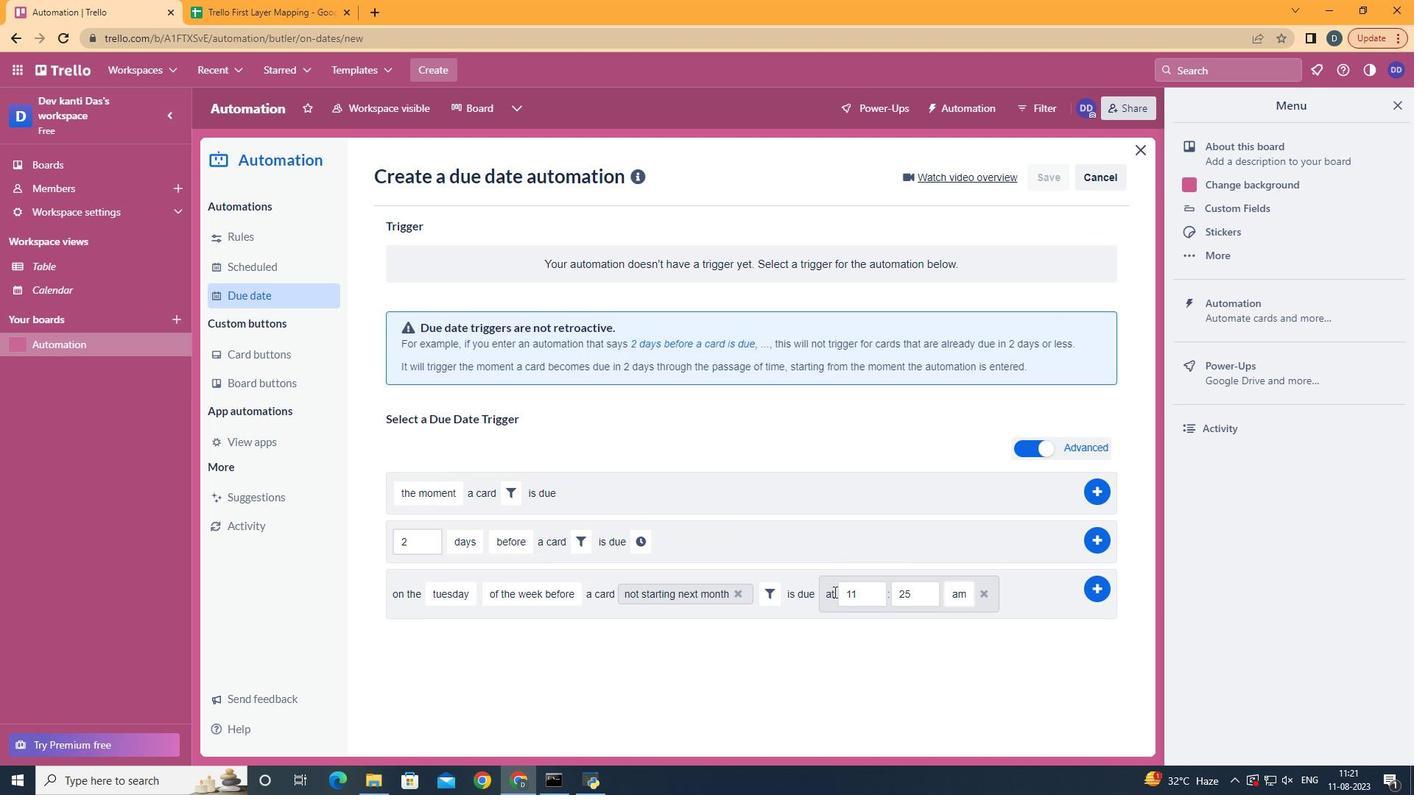 
Action: Mouse moved to (910, 591)
Screenshot: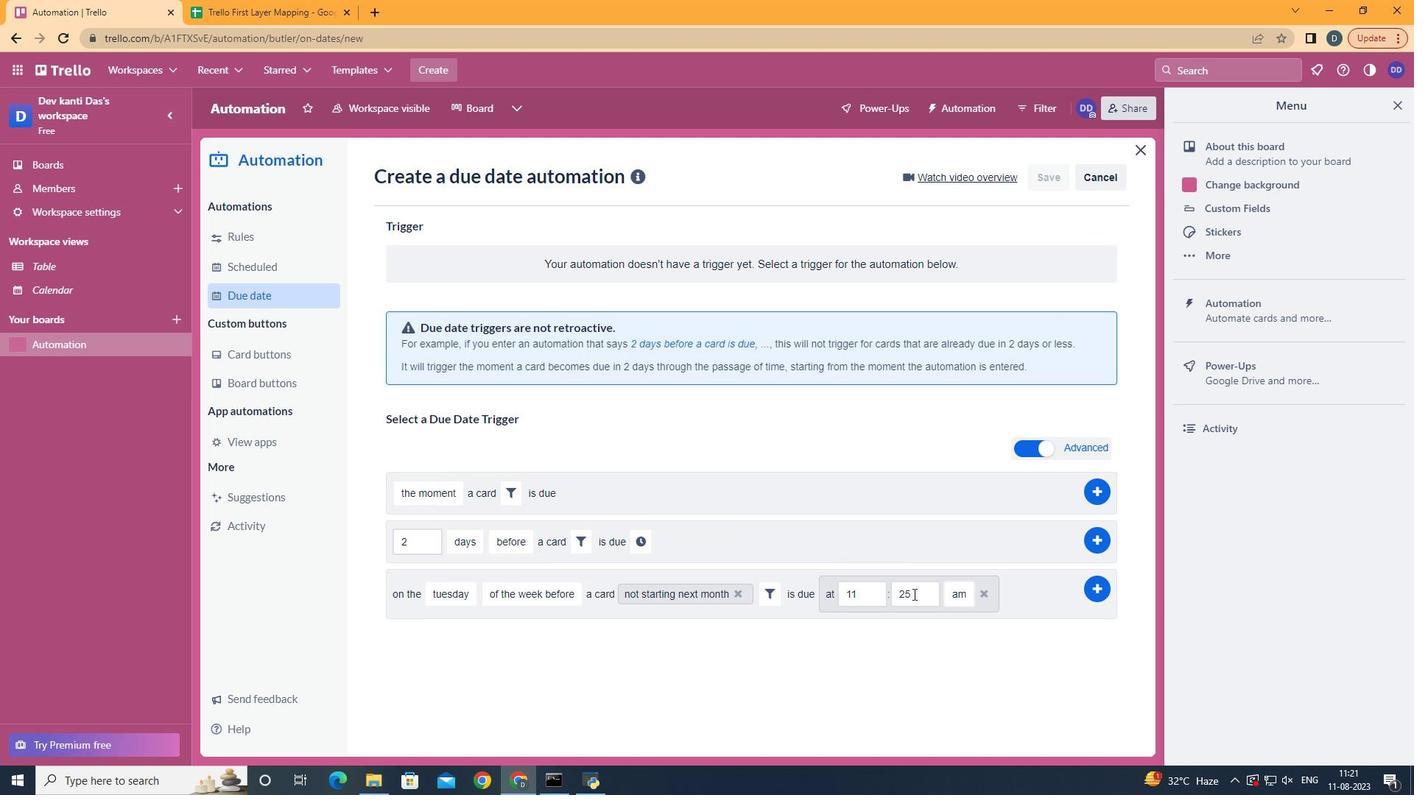 
Action: Mouse pressed left at (910, 591)
Screenshot: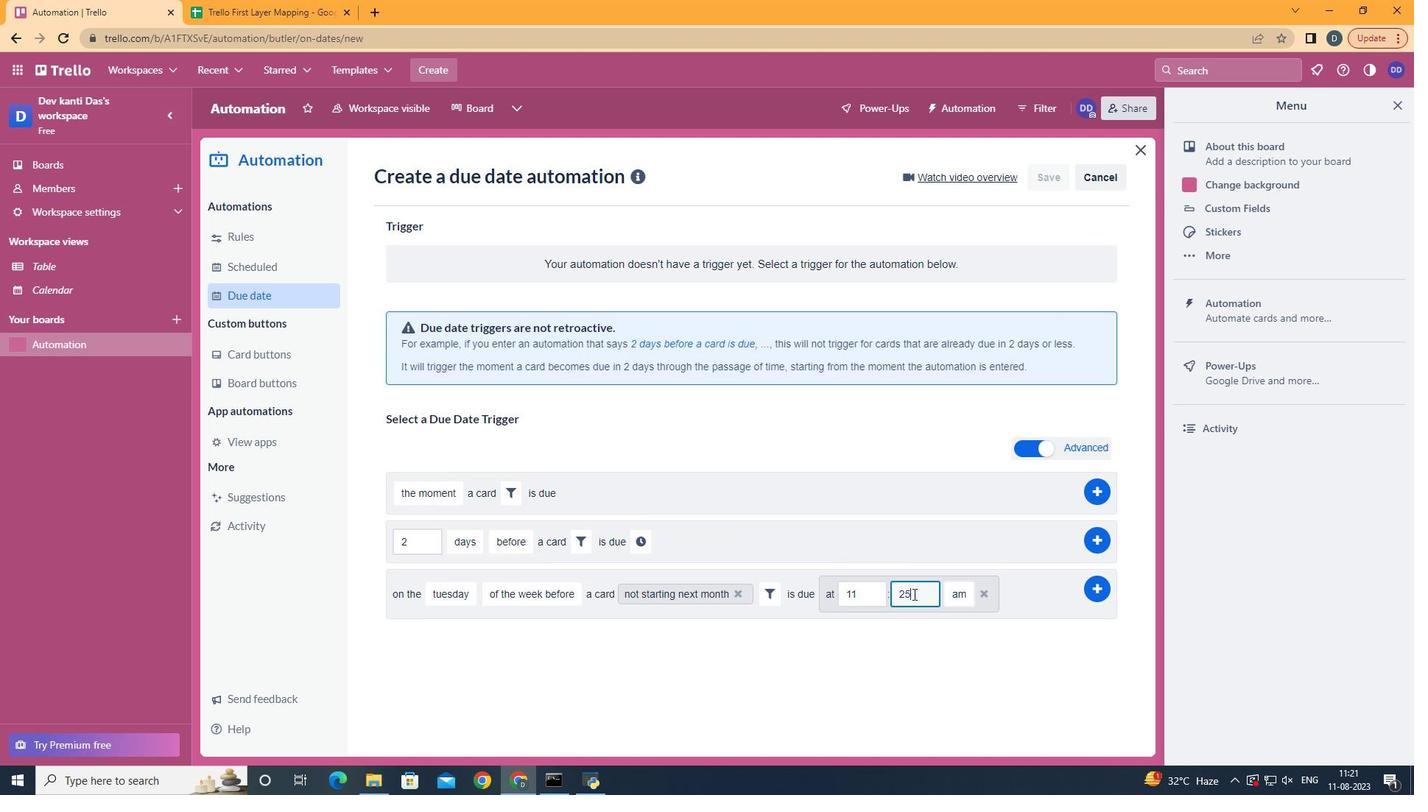 
Action: Key pressed <Key.backspace><Key.backspace>00
Screenshot: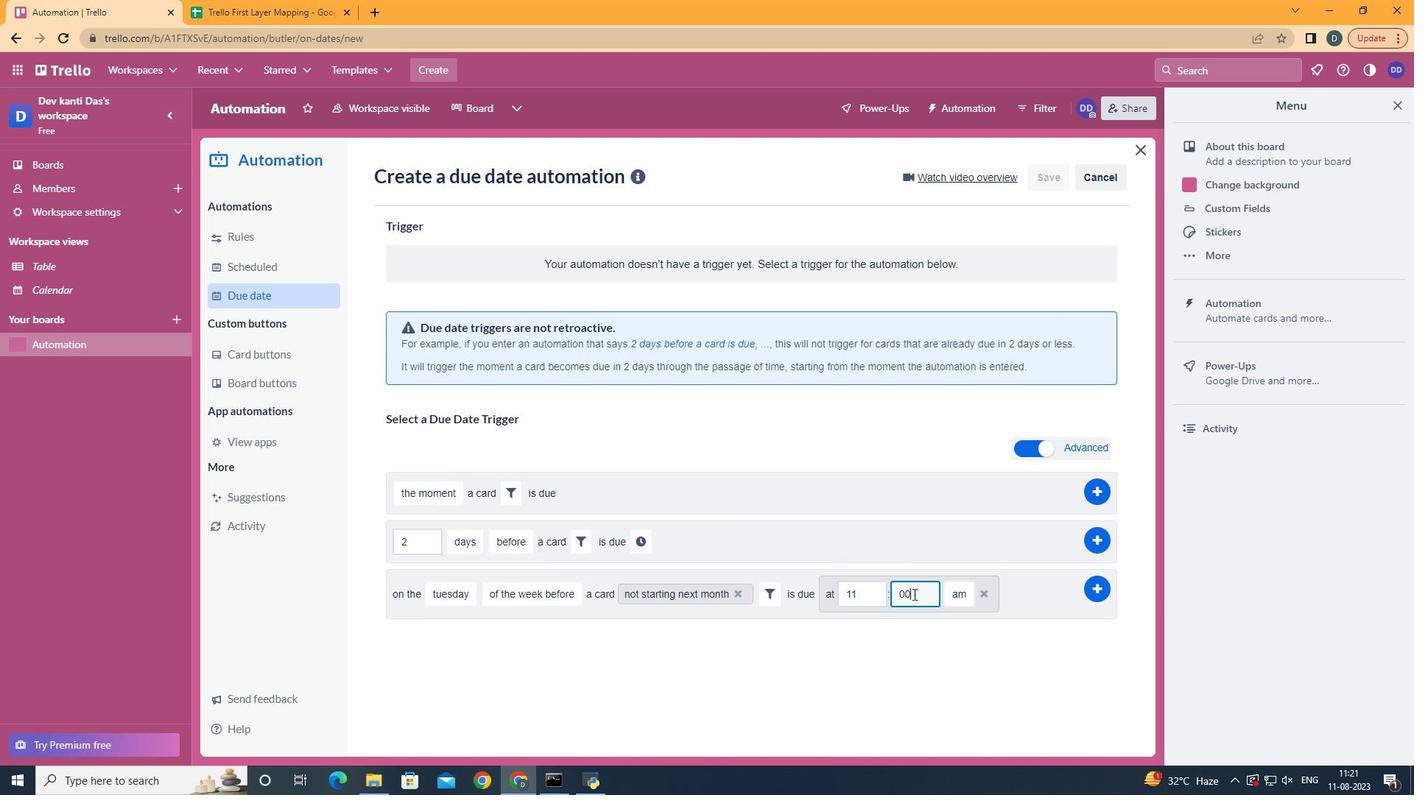 
Action: Mouse moved to (1089, 582)
Screenshot: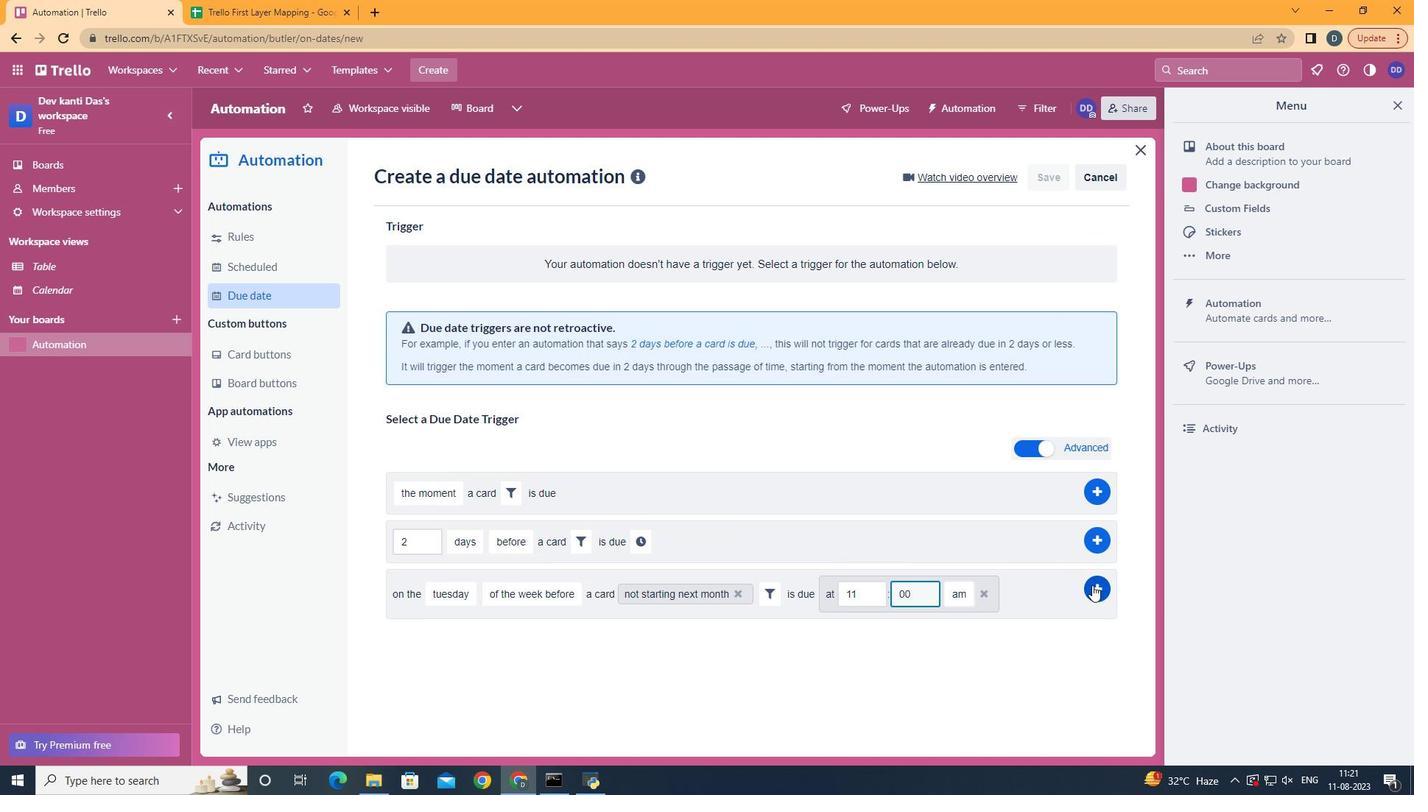 
Action: Mouse pressed left at (1089, 582)
Screenshot: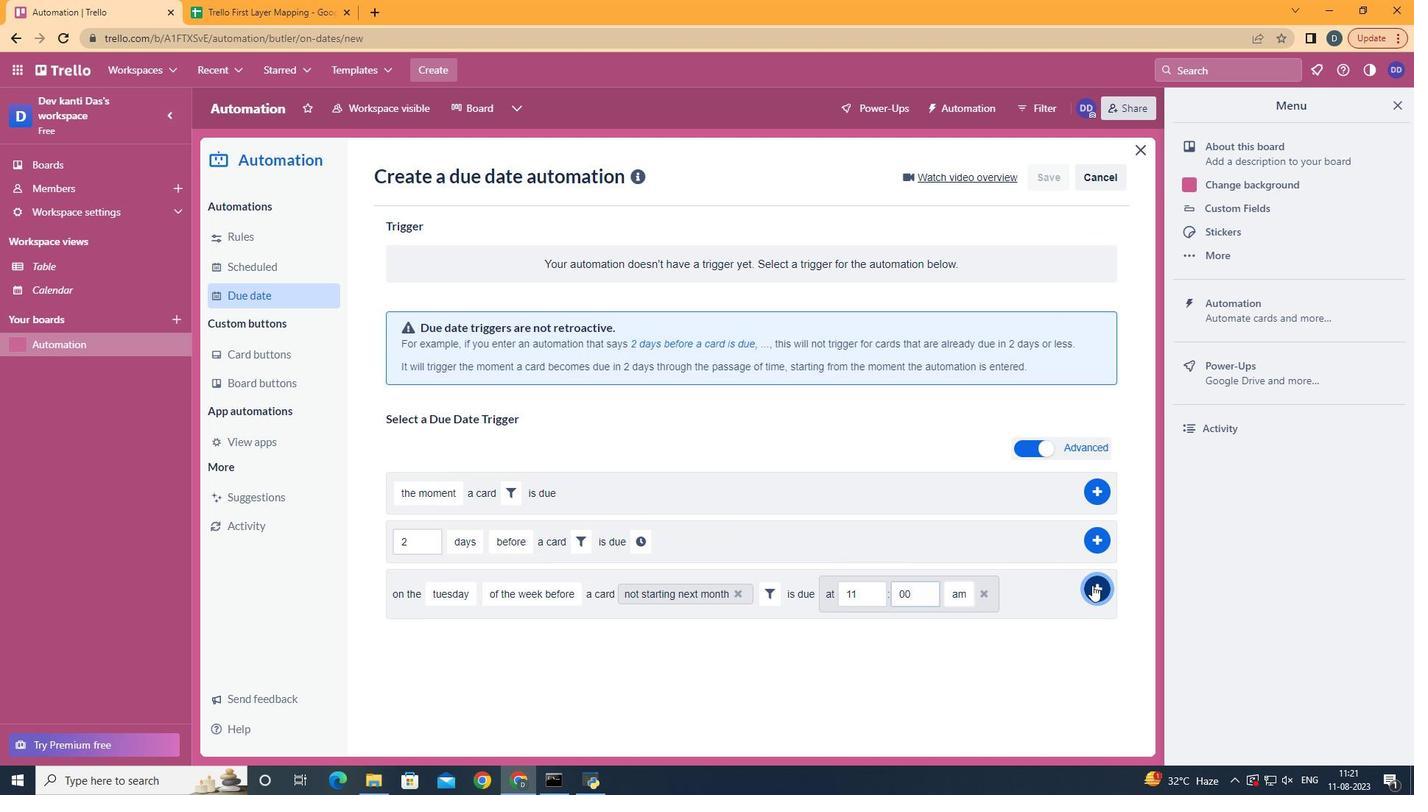 
